 Task: Find connections with filter location Shrīrangapattana with filter topic #Trainingwith filter profile language Potuguese with filter current company Synergy Marine Group with filter school Indira Gandhi National Open University with filter industry Golf Courses and Country Clubs with filter service category Market Research with filter keywords title Area Sales Manager
Action: Mouse moved to (559, 67)
Screenshot: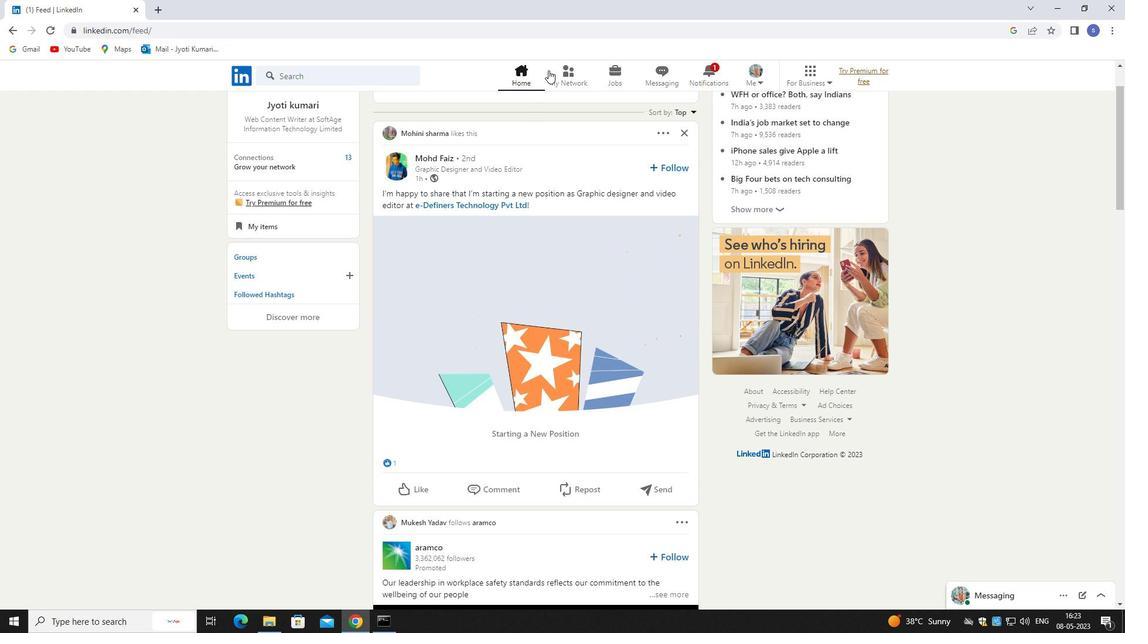 
Action: Mouse pressed left at (559, 67)
Screenshot: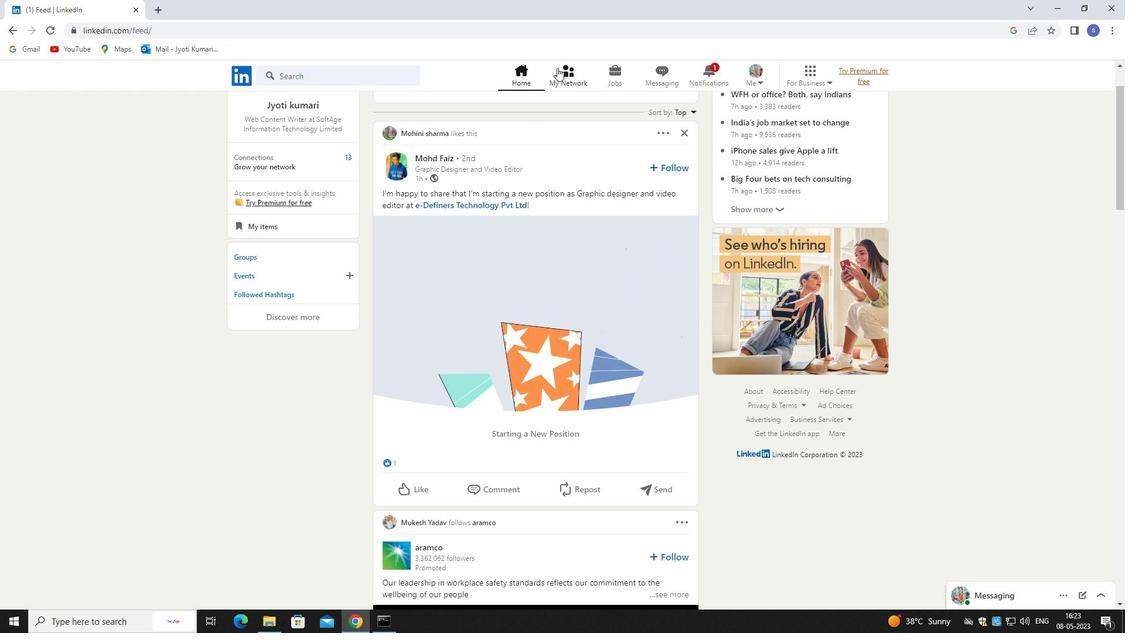 
Action: Mouse pressed left at (559, 67)
Screenshot: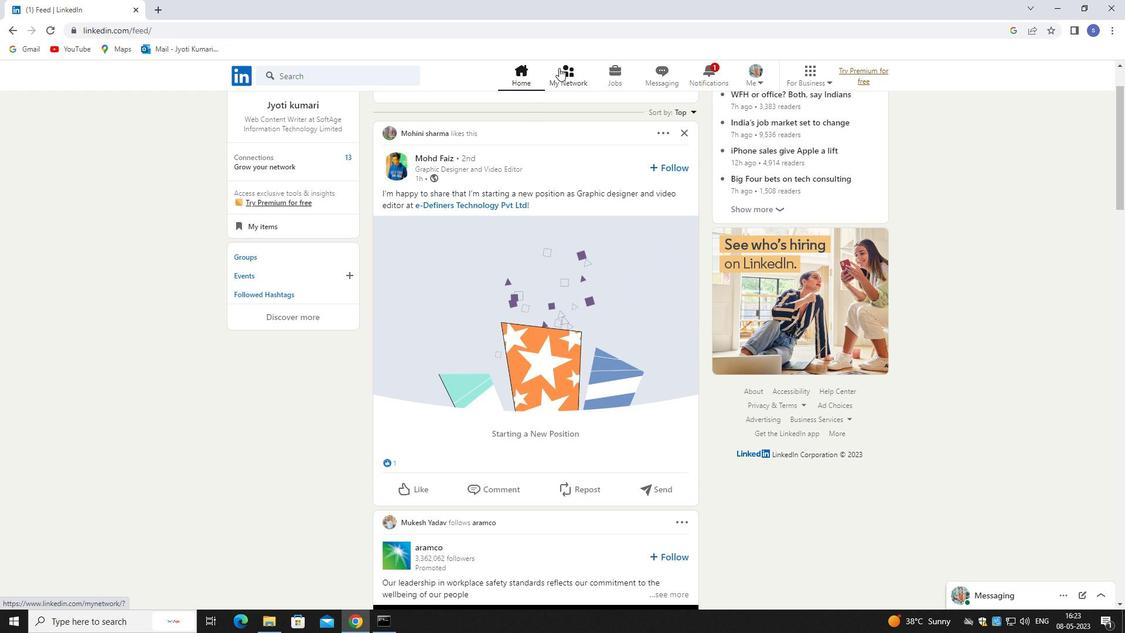 
Action: Mouse moved to (358, 146)
Screenshot: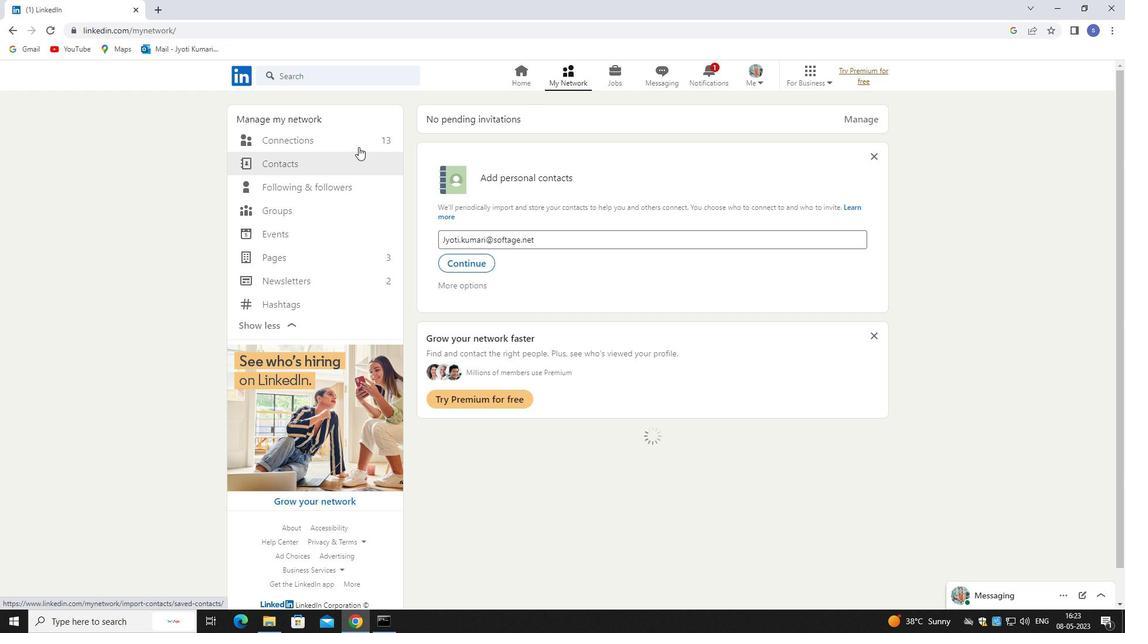 
Action: Mouse pressed left at (358, 146)
Screenshot: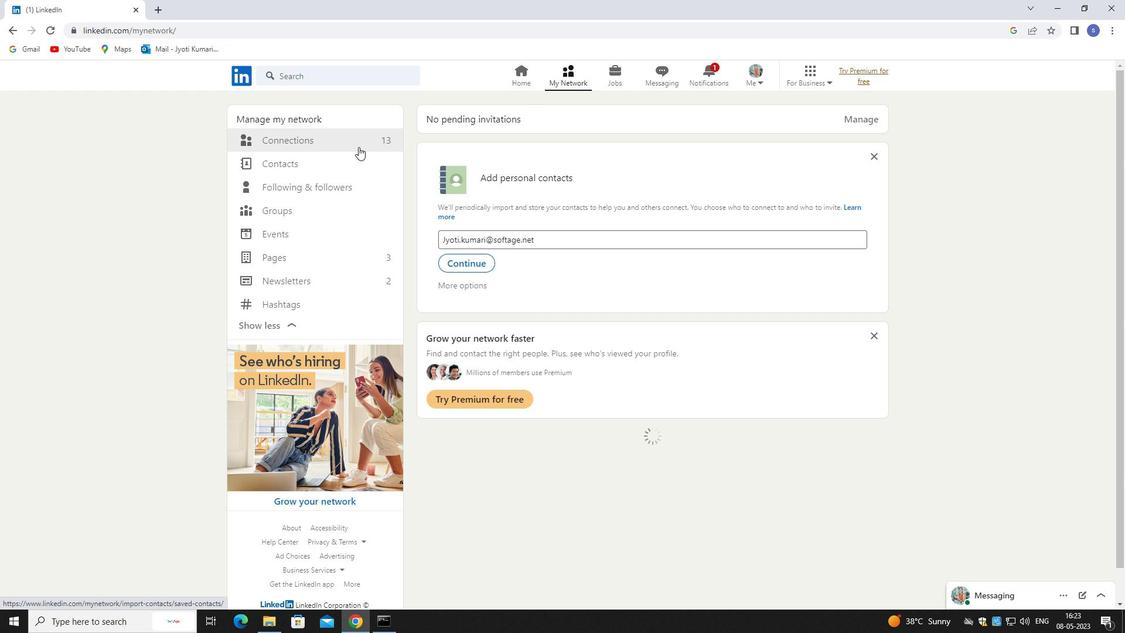 
Action: Mouse pressed left at (358, 146)
Screenshot: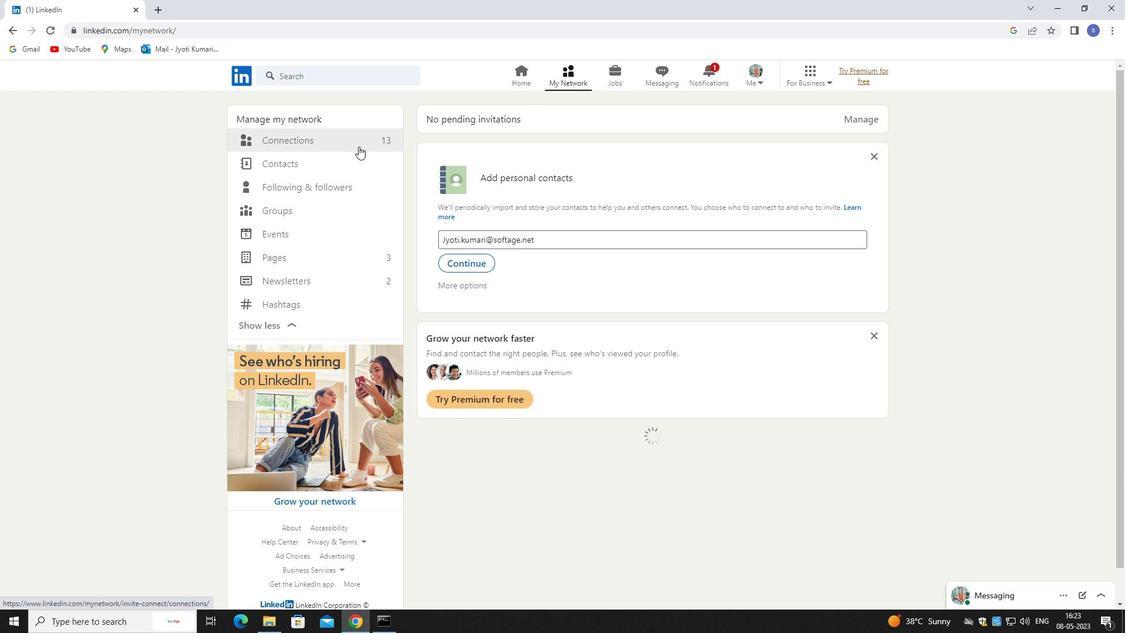 
Action: Mouse moved to (671, 138)
Screenshot: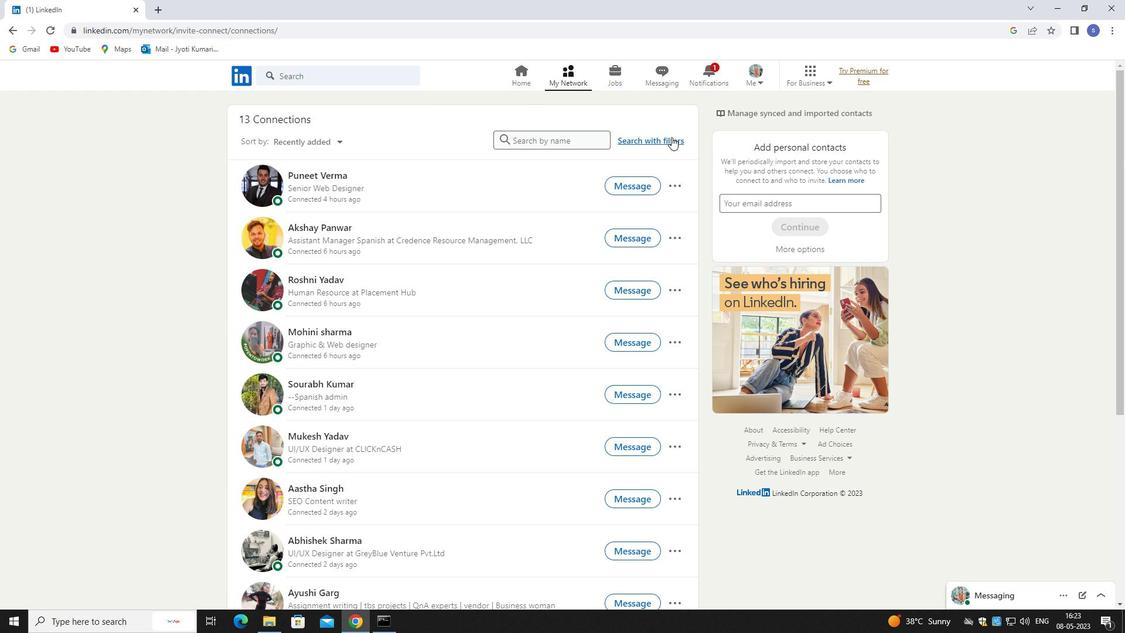 
Action: Mouse pressed left at (671, 138)
Screenshot: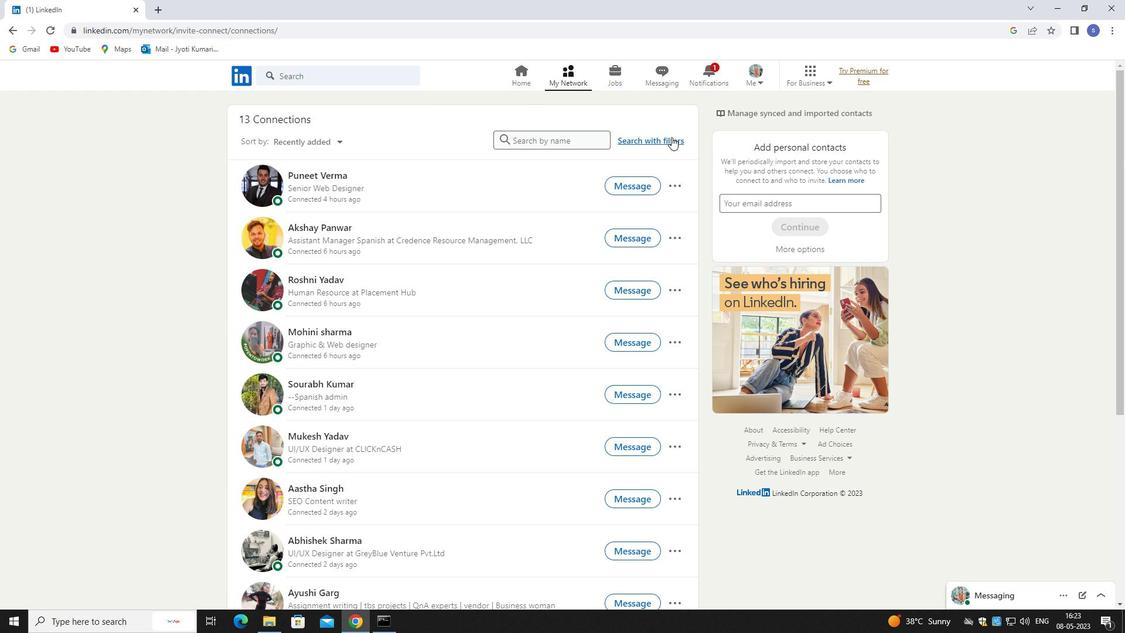 
Action: Mouse moved to (594, 106)
Screenshot: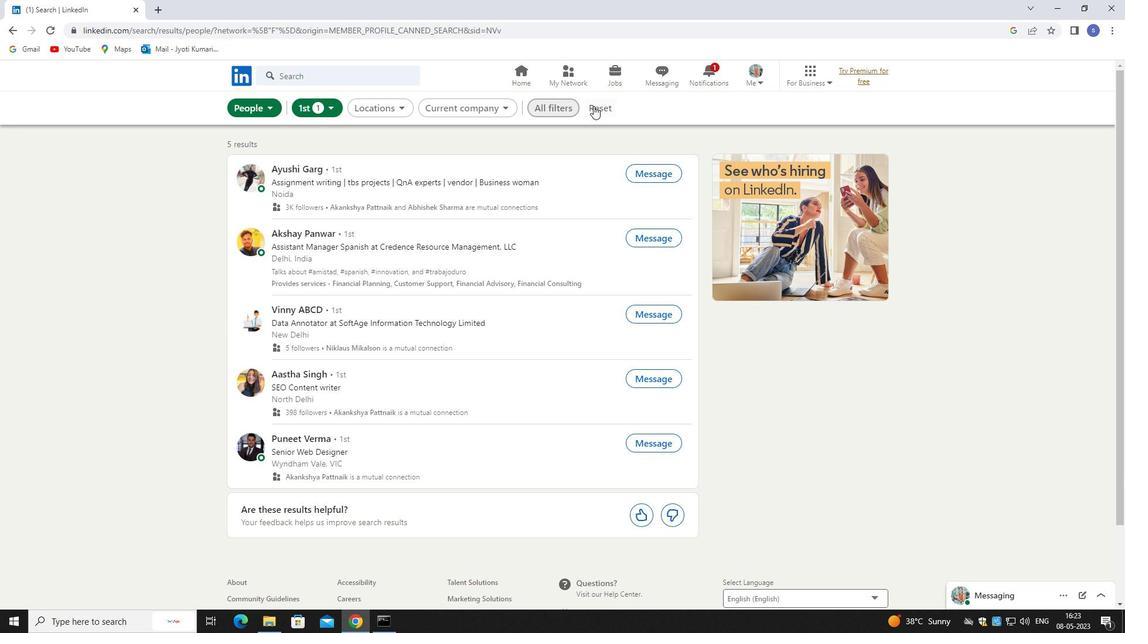 
Action: Mouse pressed left at (594, 106)
Screenshot: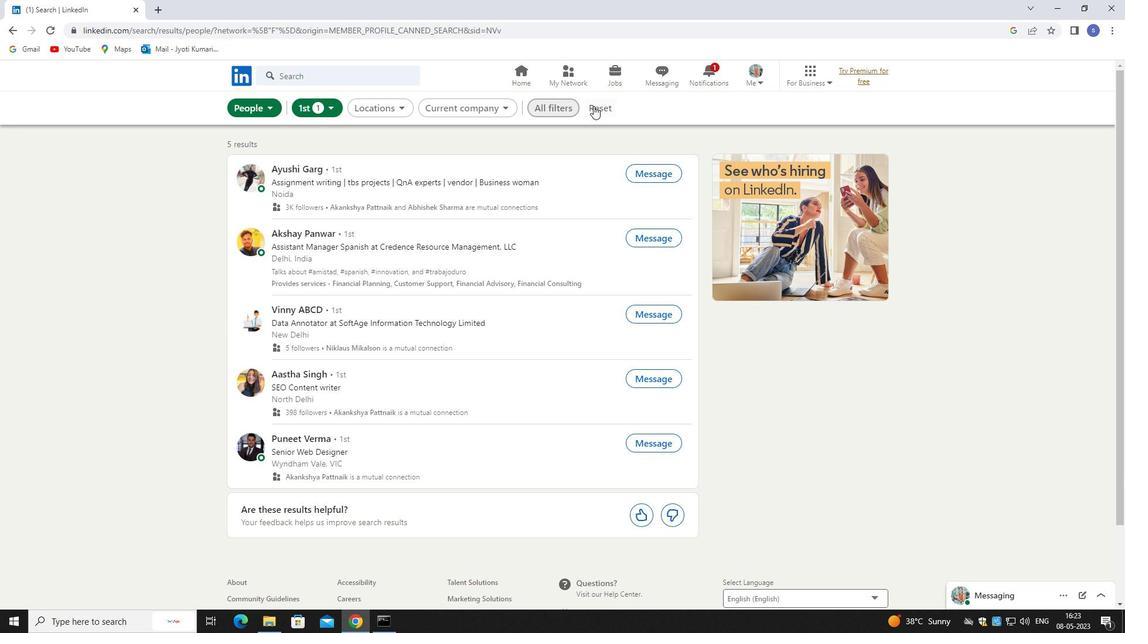 
Action: Mouse moved to (577, 107)
Screenshot: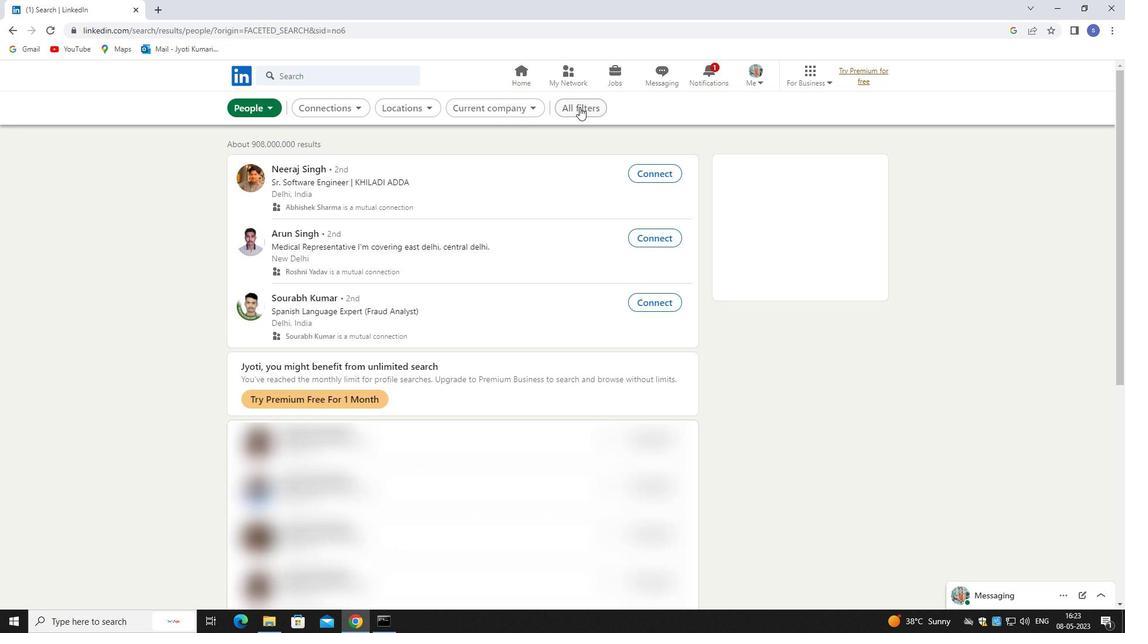 
Action: Mouse pressed left at (577, 107)
Screenshot: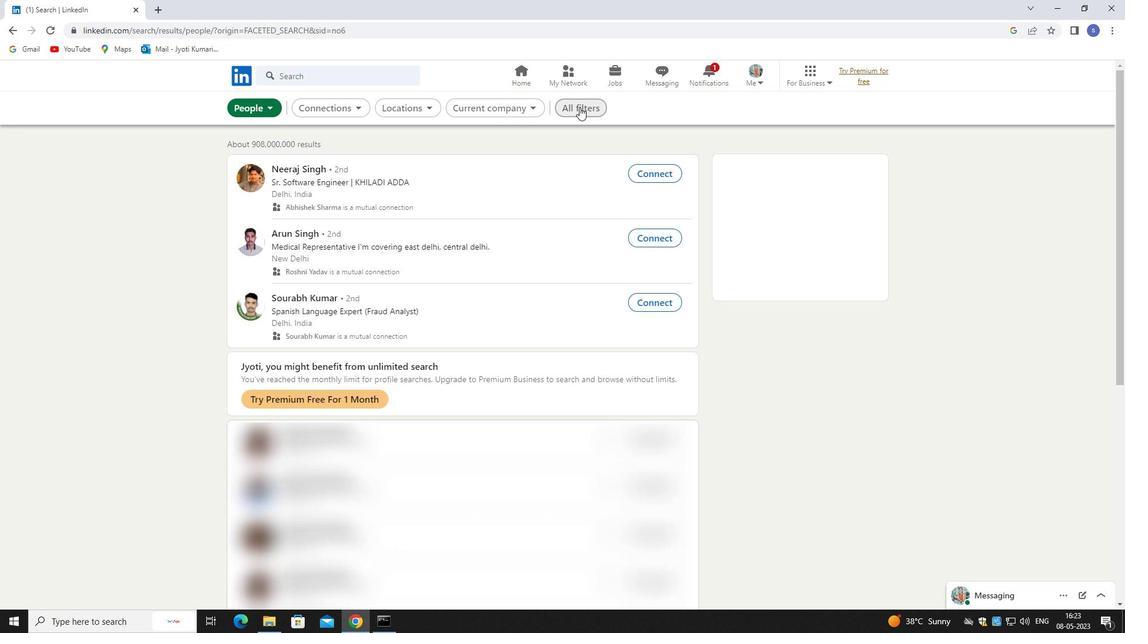 
Action: Mouse moved to (1005, 457)
Screenshot: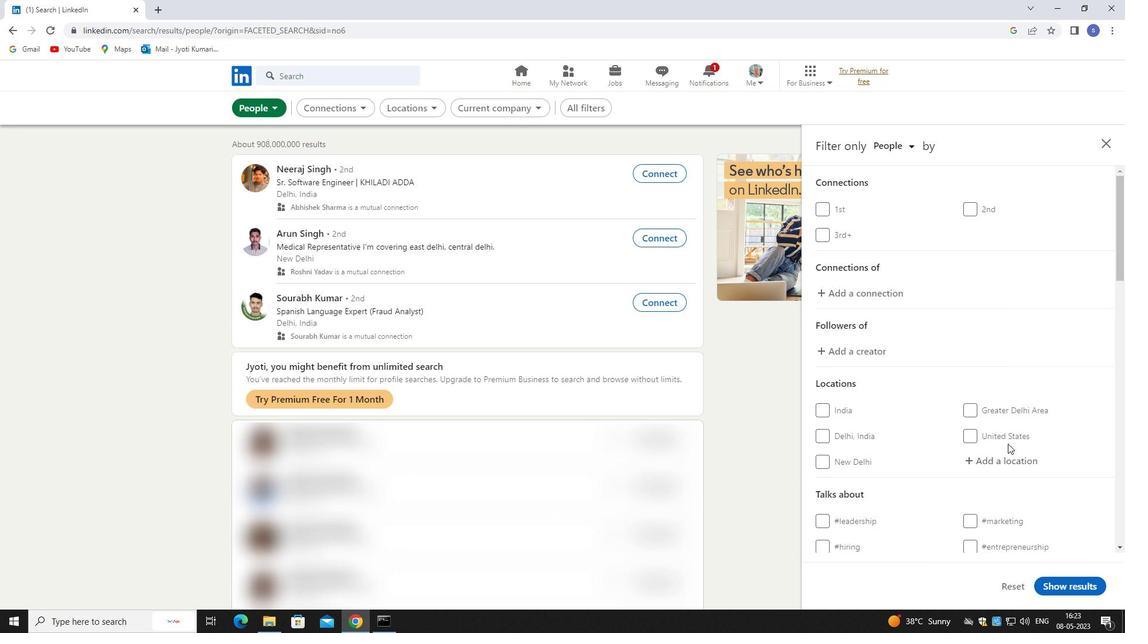 
Action: Mouse pressed left at (1005, 457)
Screenshot: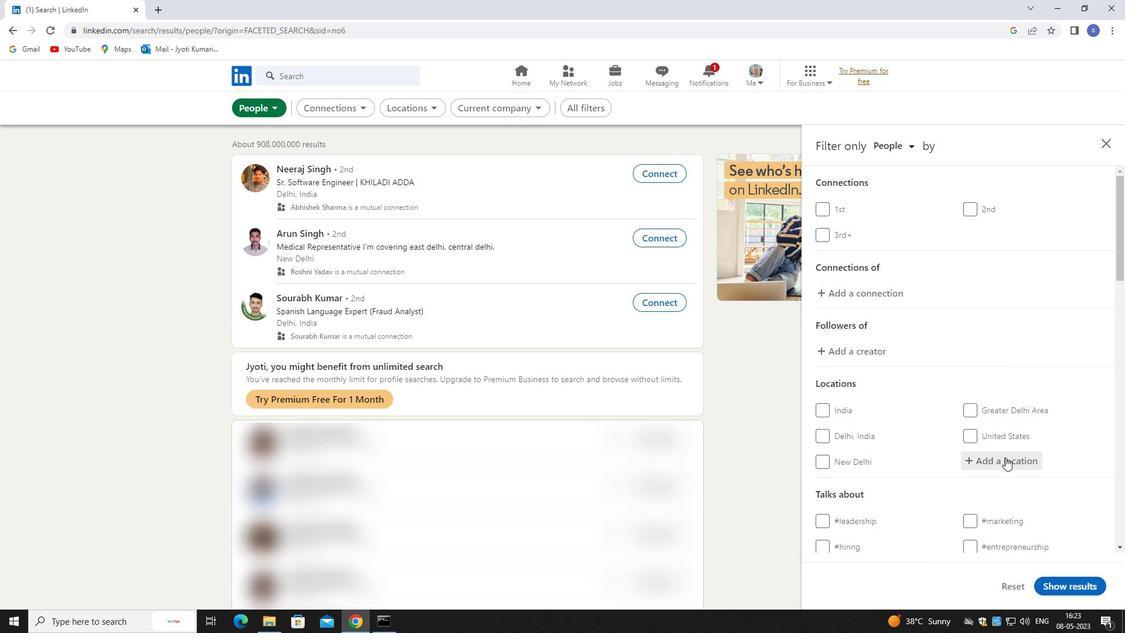 
Action: Key pressed shi<Key.backspace>riran
Screenshot: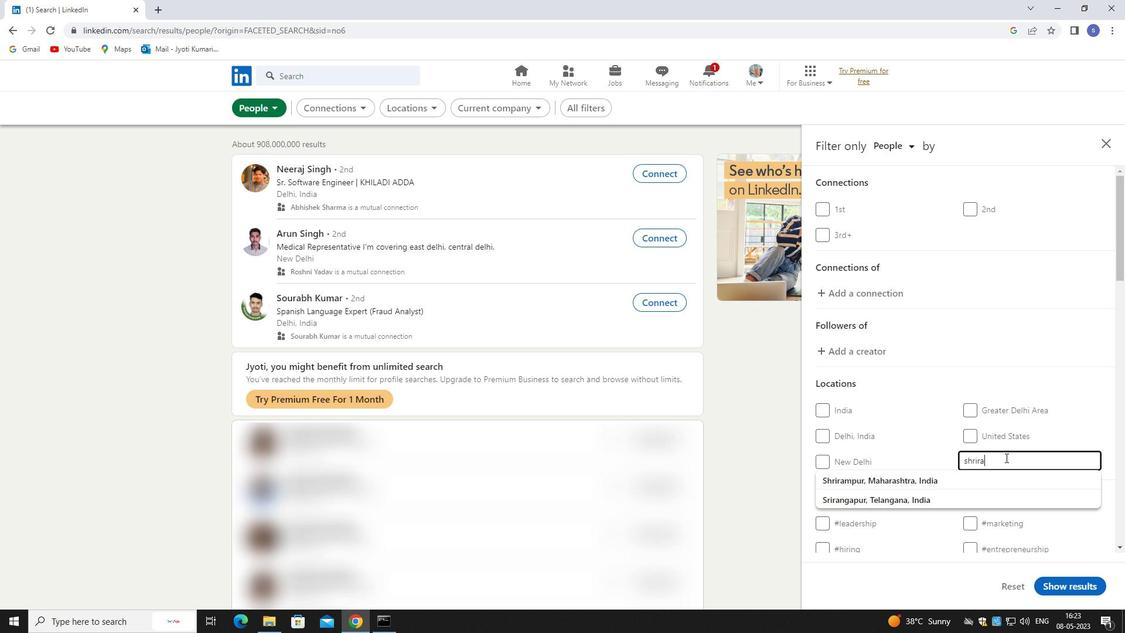 
Action: Mouse moved to (997, 480)
Screenshot: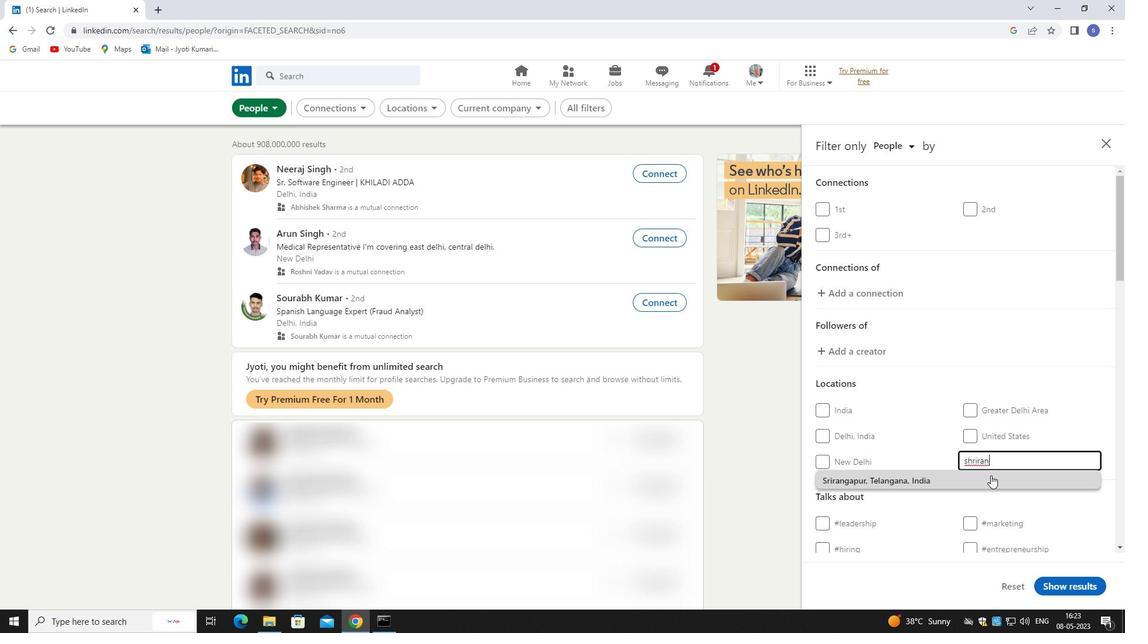 
Action: Key pressed <Key.backspace><Key.backspace>angapattna<Key.enter>
Screenshot: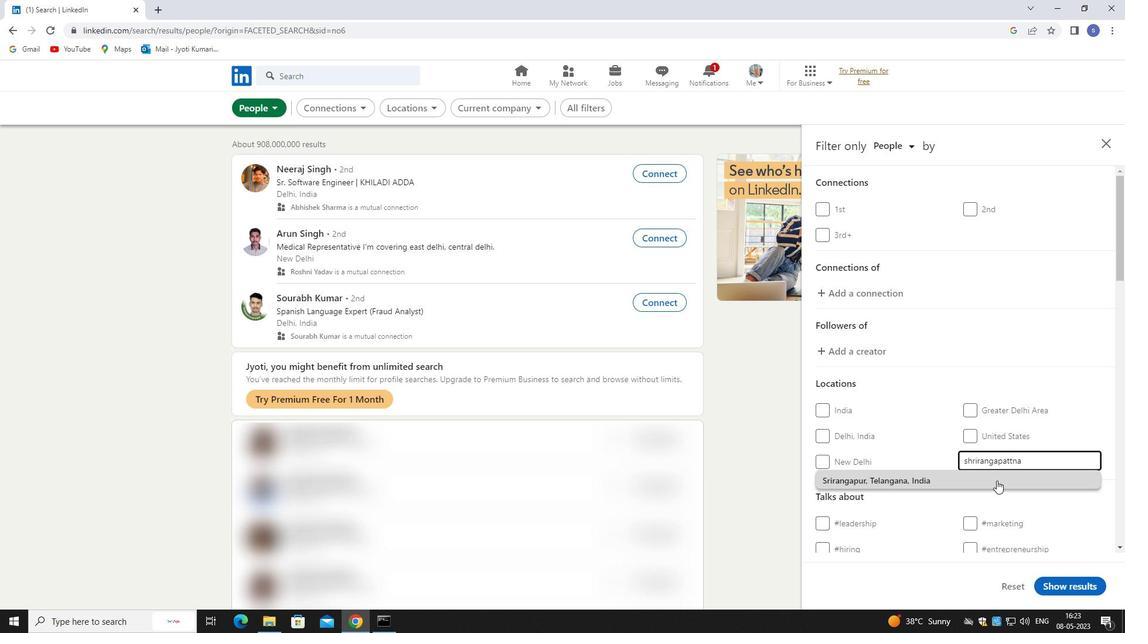 
Action: Mouse moved to (999, 480)
Screenshot: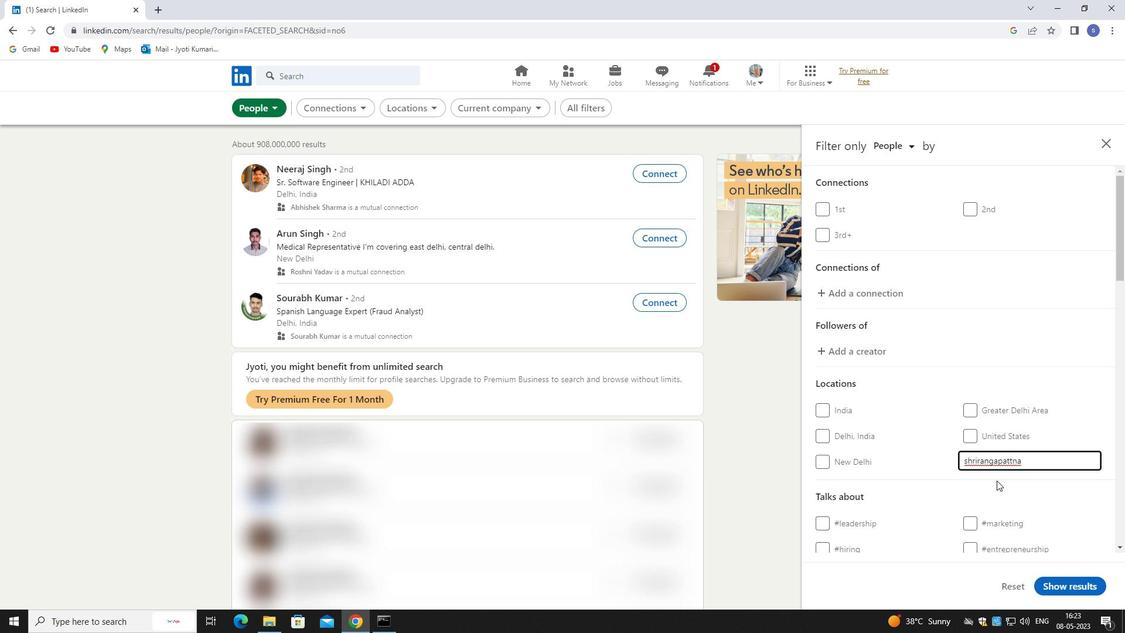 
Action: Mouse scrolled (999, 479) with delta (0, 0)
Screenshot: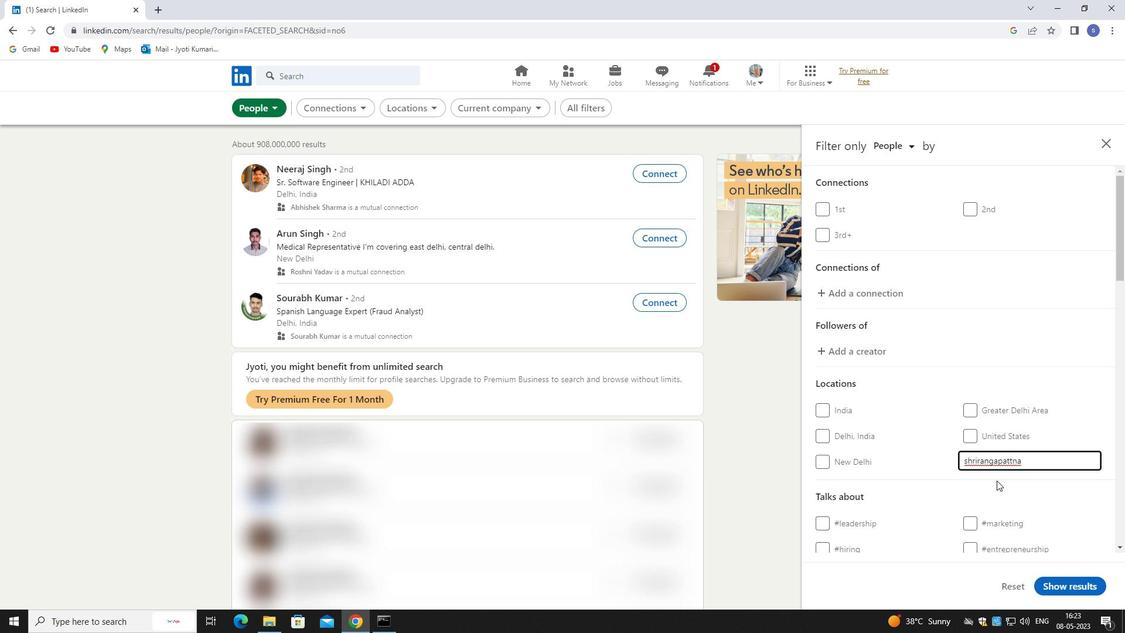 
Action: Mouse moved to (999, 480)
Screenshot: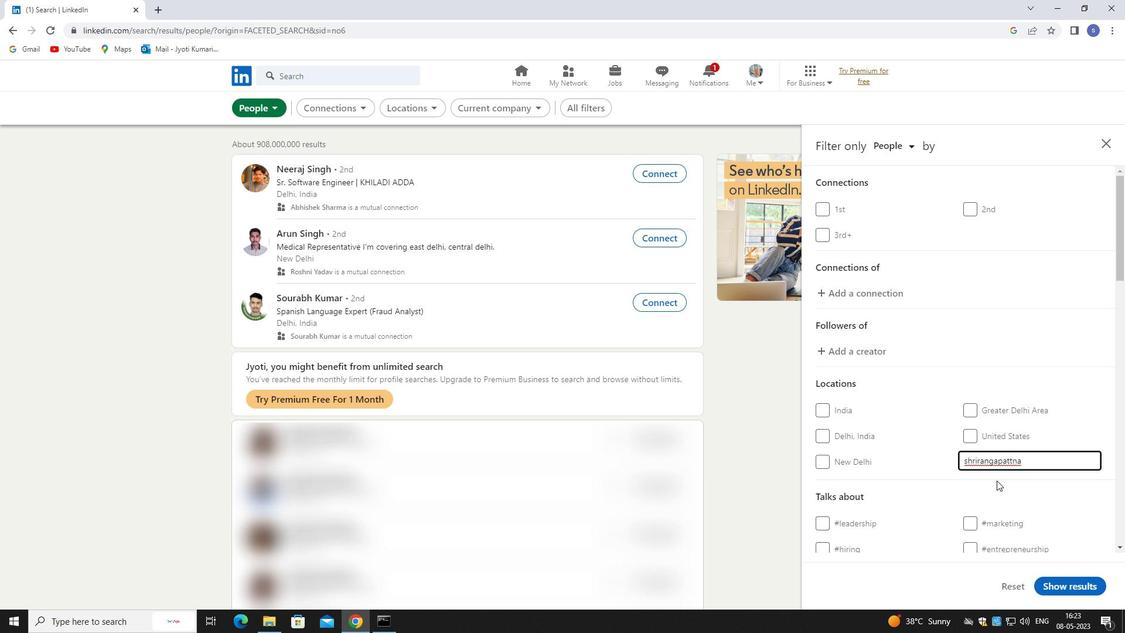 
Action: Mouse scrolled (999, 479) with delta (0, 0)
Screenshot: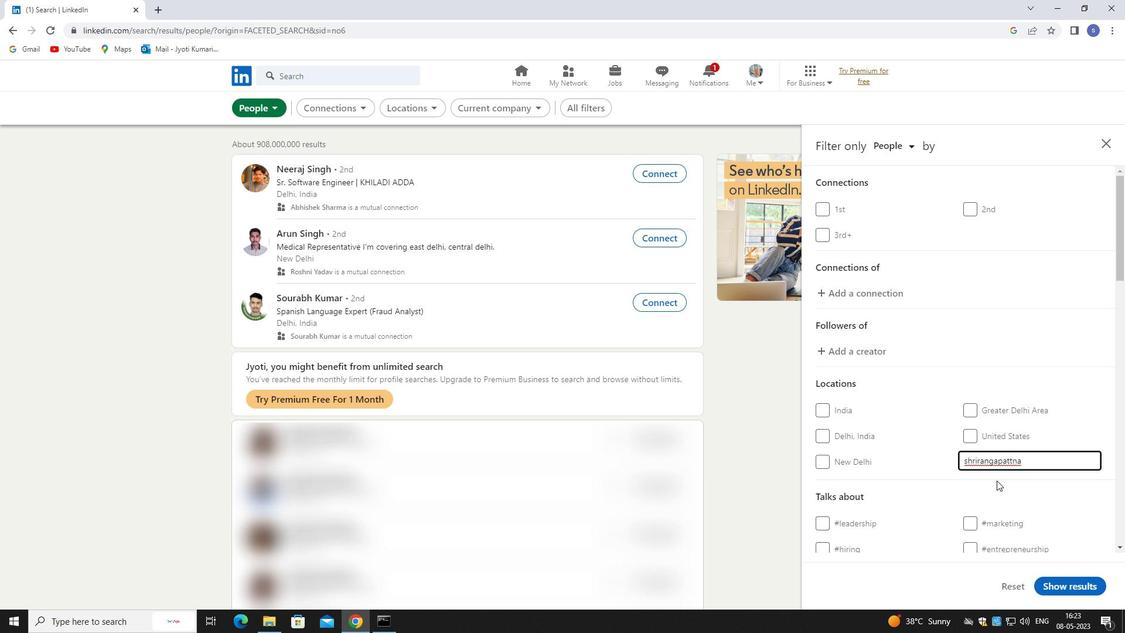 
Action: Mouse scrolled (999, 479) with delta (0, 0)
Screenshot: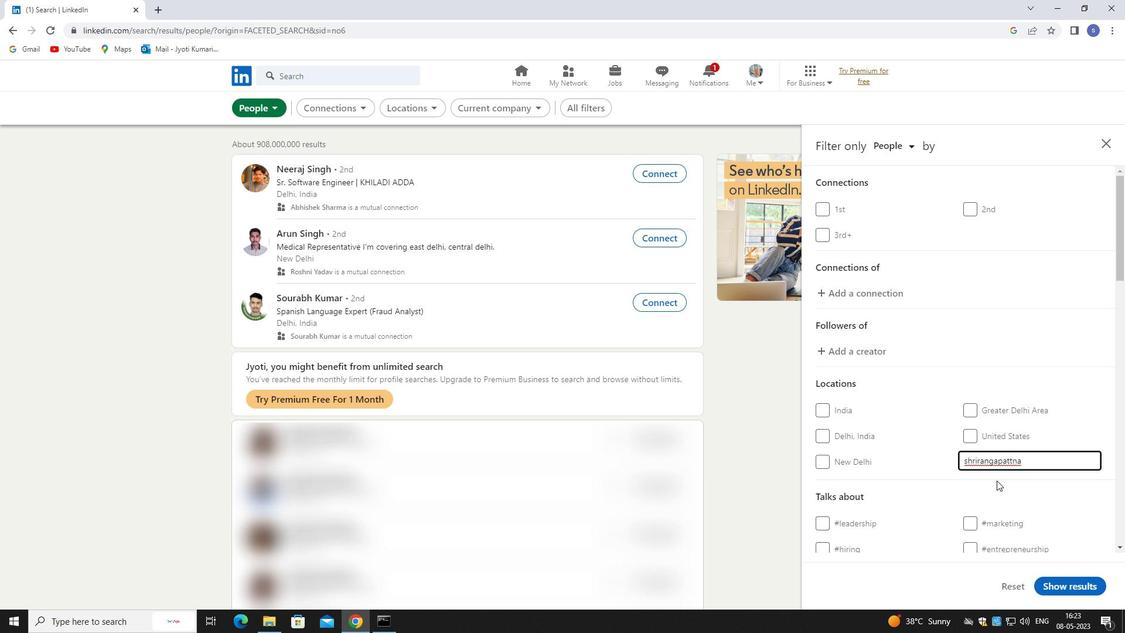 
Action: Mouse scrolled (999, 479) with delta (0, 0)
Screenshot: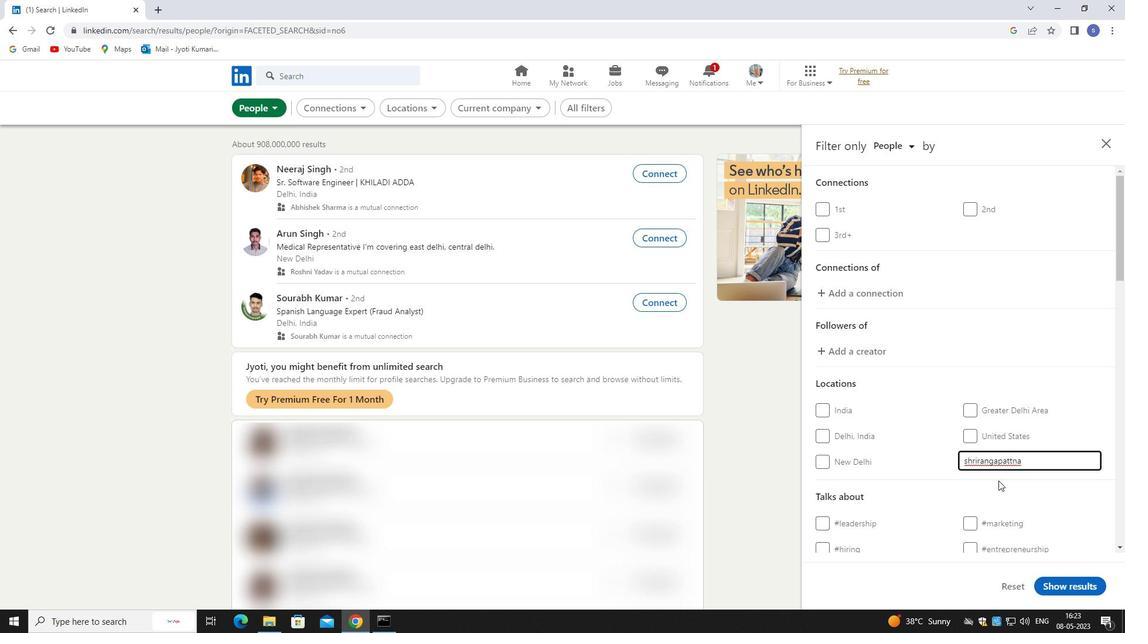 
Action: Mouse moved to (992, 341)
Screenshot: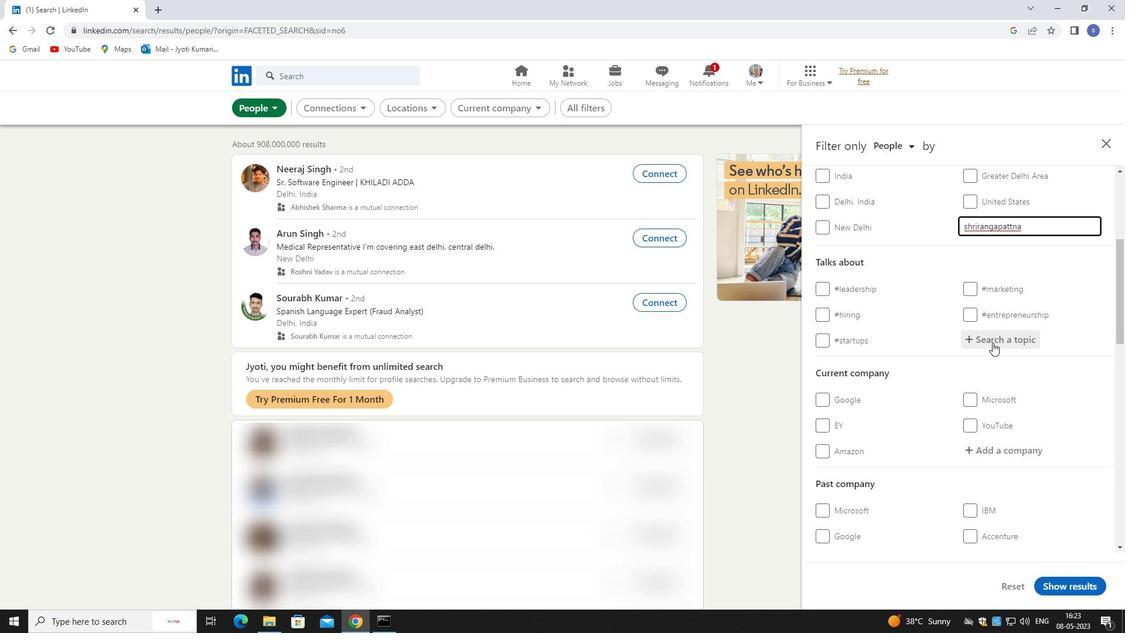 
Action: Mouse pressed left at (992, 341)
Screenshot: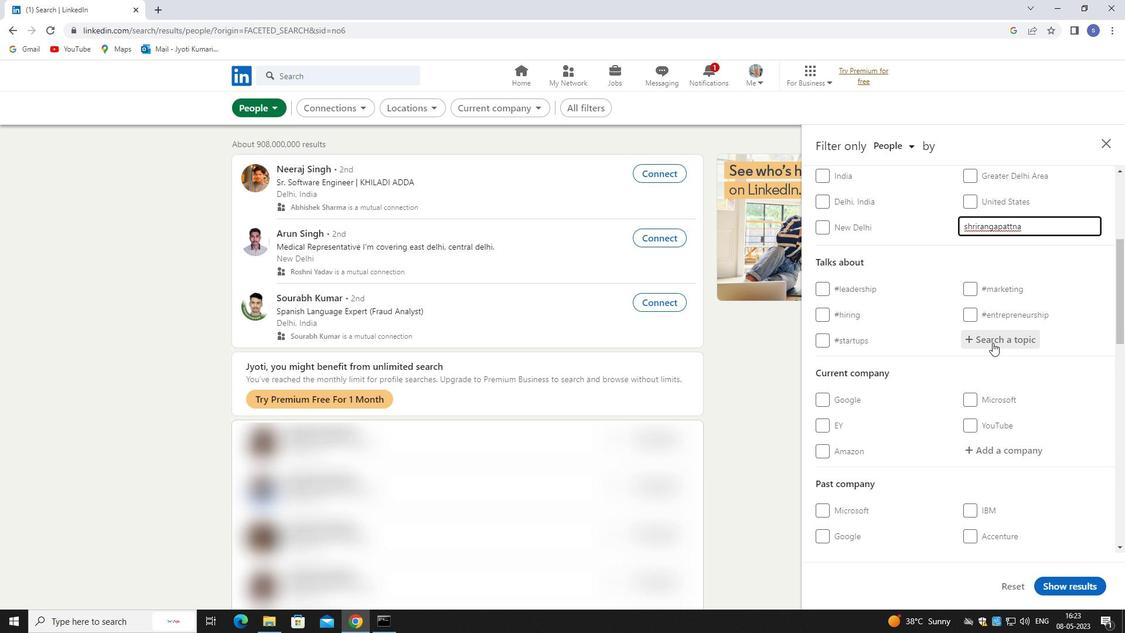 
Action: Mouse moved to (993, 341)
Screenshot: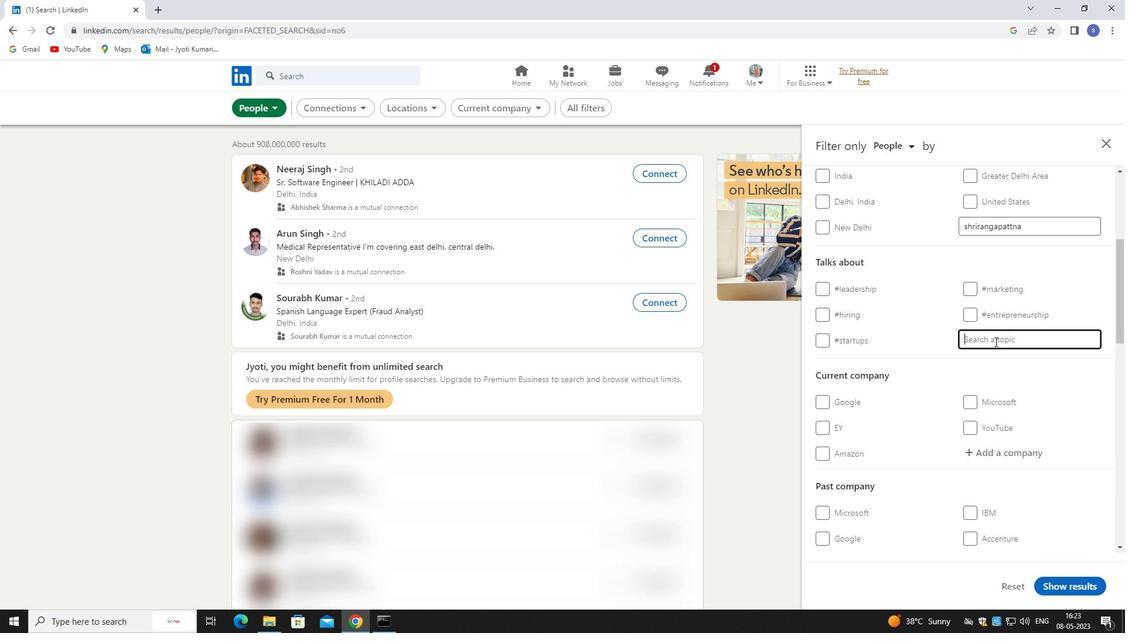 
Action: Key pressed training
Screenshot: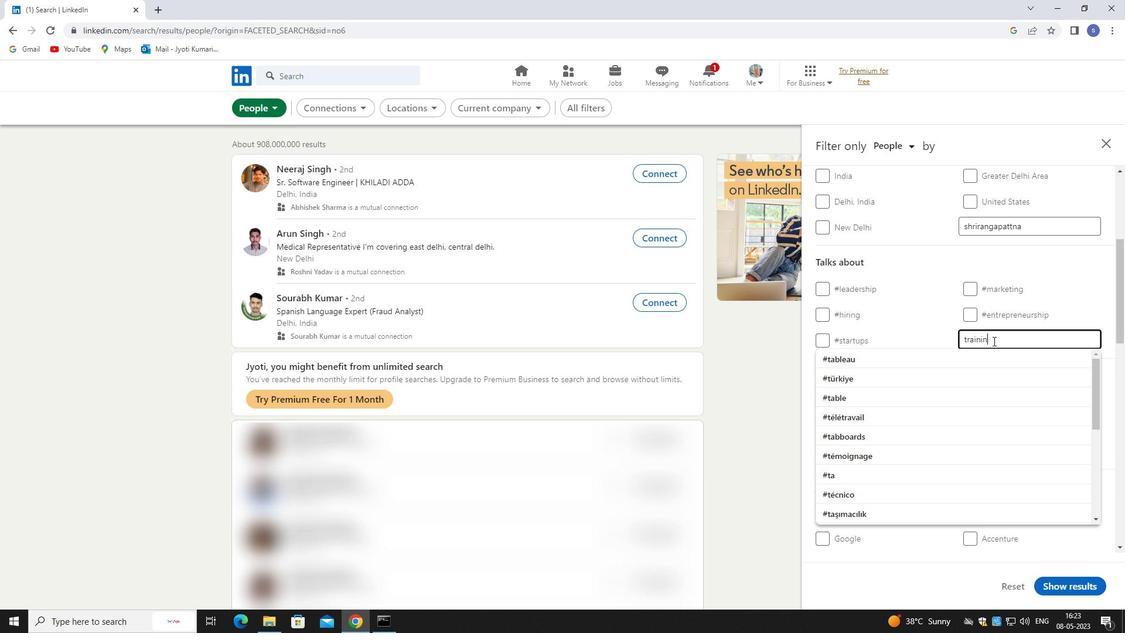 
Action: Mouse moved to (991, 362)
Screenshot: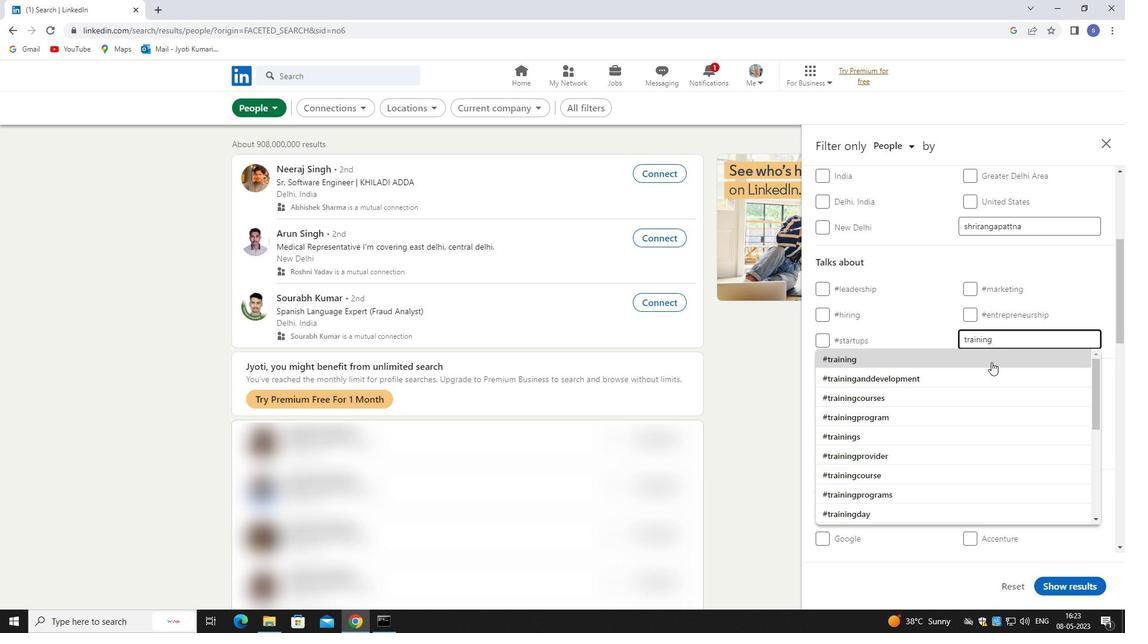 
Action: Mouse pressed left at (991, 362)
Screenshot: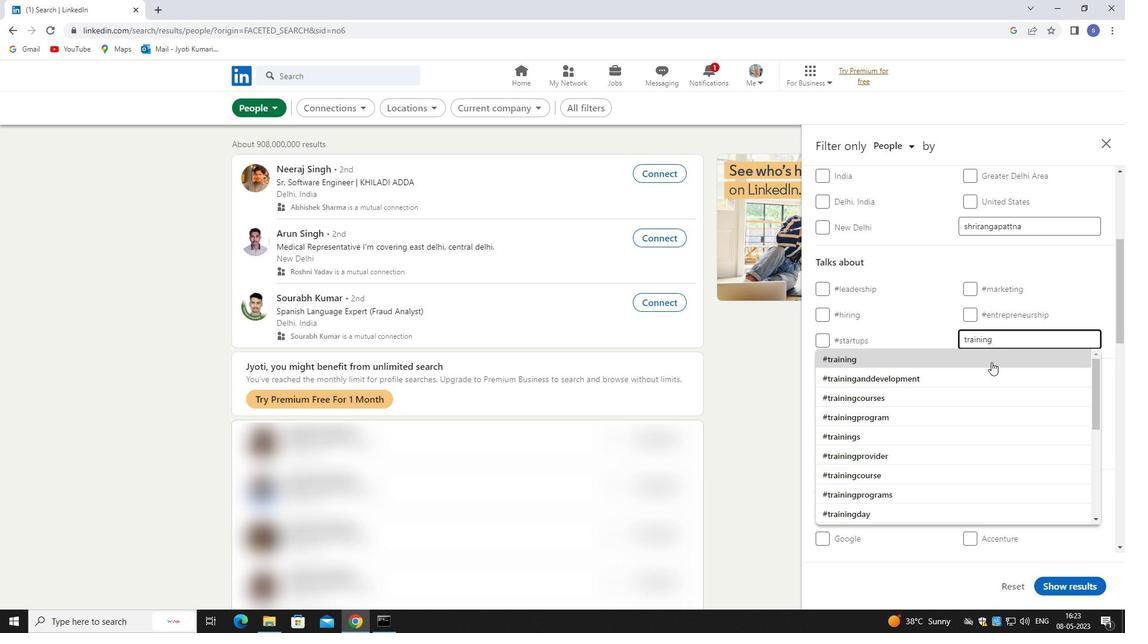 
Action: Mouse scrolled (991, 362) with delta (0, 0)
Screenshot: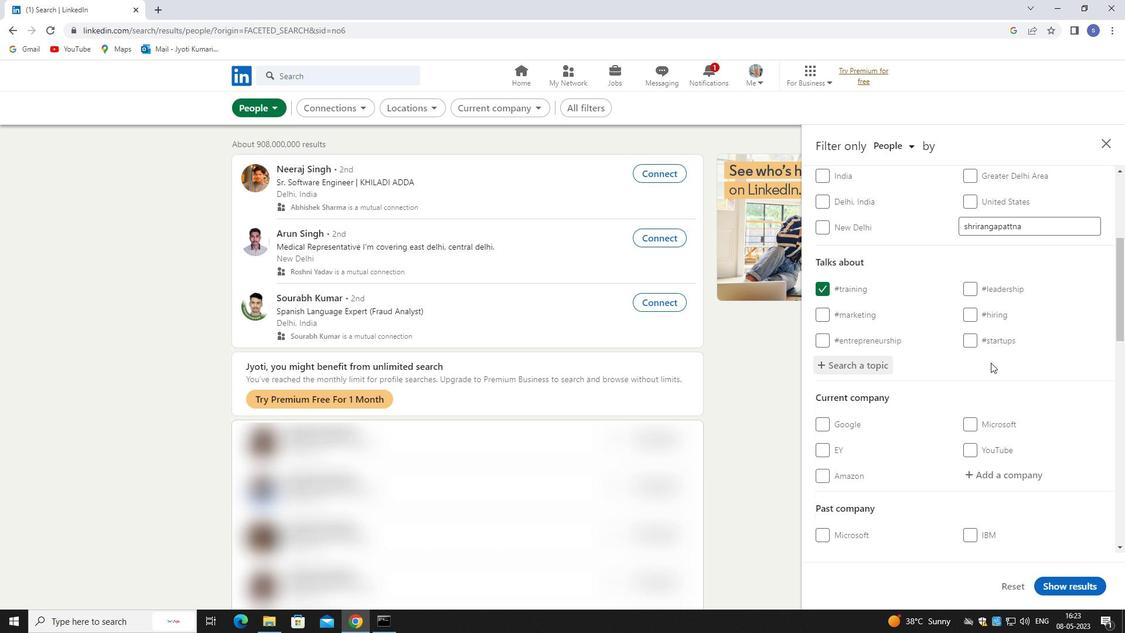 
Action: Mouse scrolled (991, 362) with delta (0, 0)
Screenshot: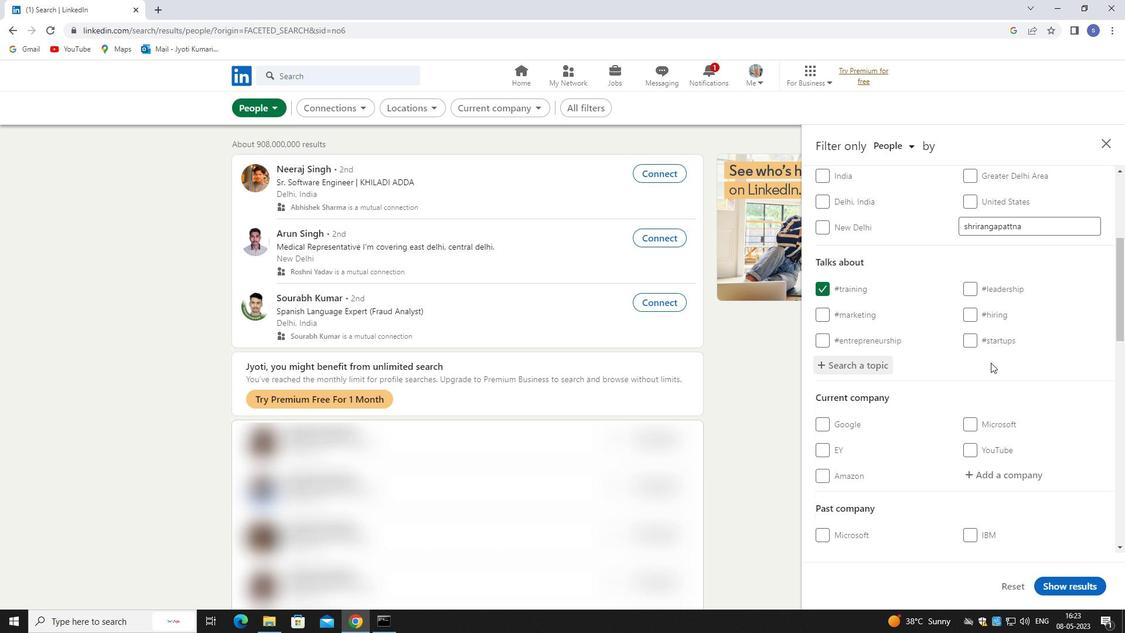 
Action: Mouse scrolled (991, 362) with delta (0, 0)
Screenshot: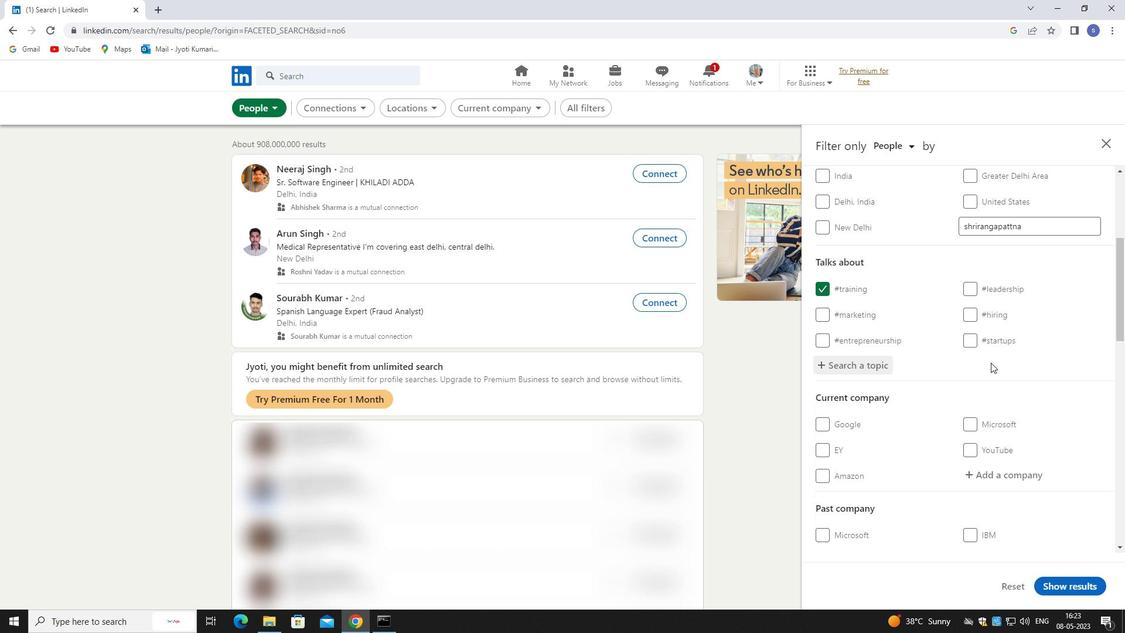 
Action: Mouse moved to (1013, 303)
Screenshot: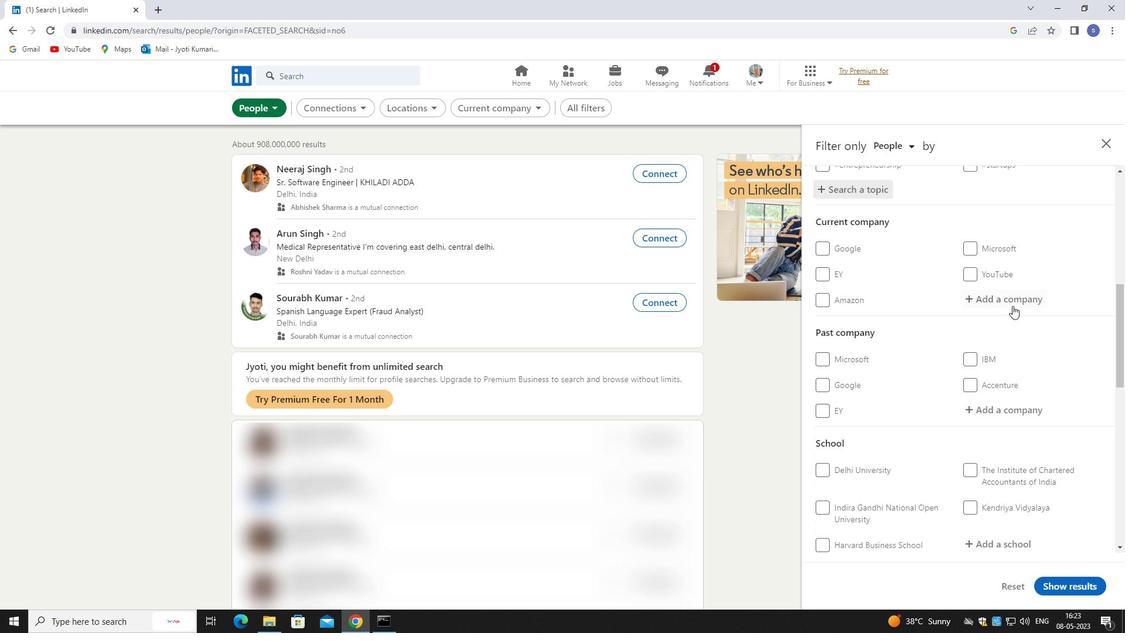 
Action: Mouse pressed left at (1013, 303)
Screenshot: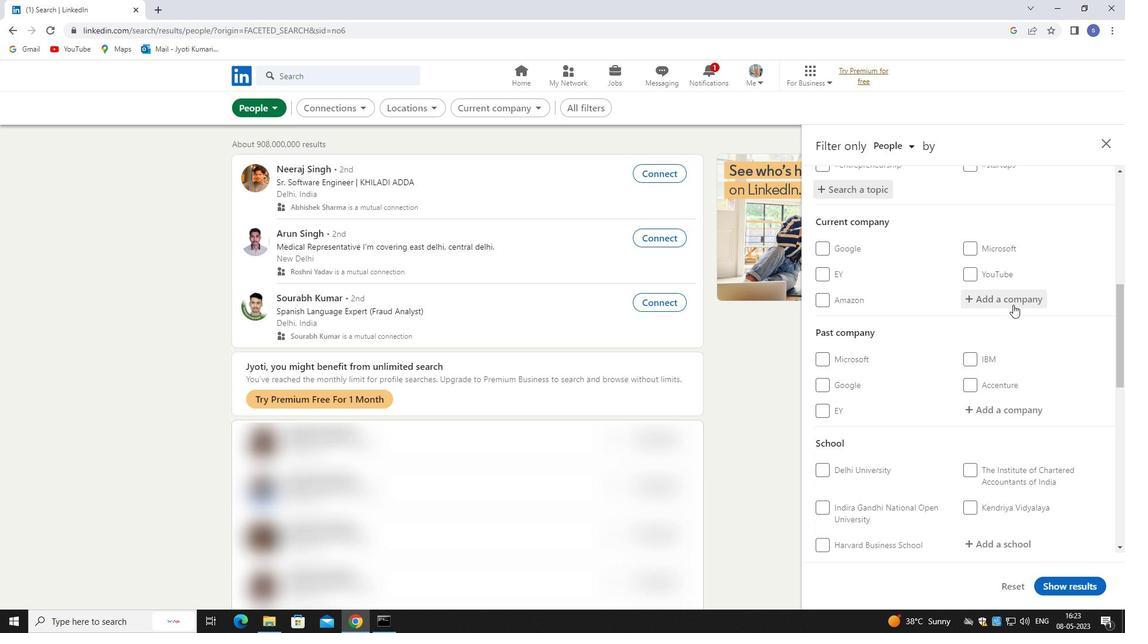 
Action: Mouse moved to (1029, 308)
Screenshot: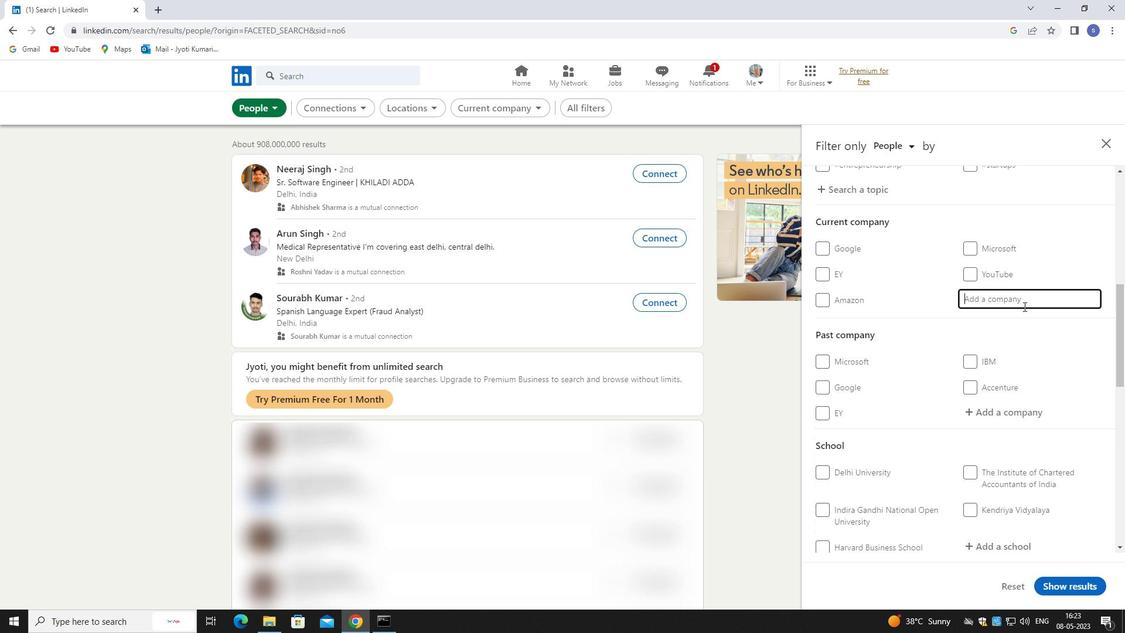 
Action: Key pressed syner
Screenshot: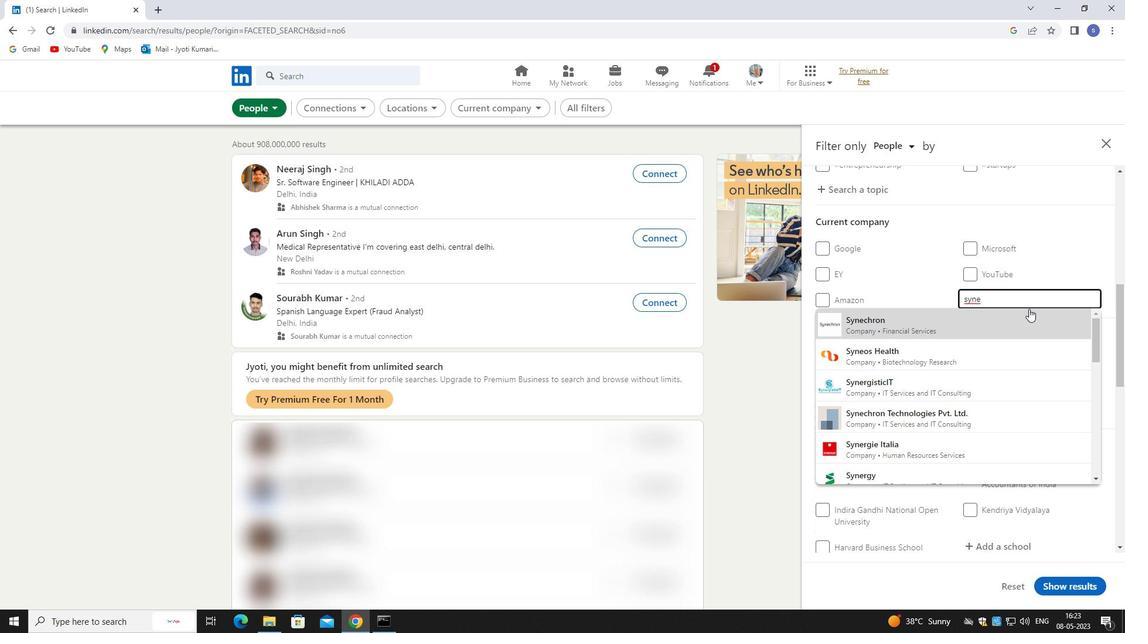 
Action: Mouse moved to (1010, 347)
Screenshot: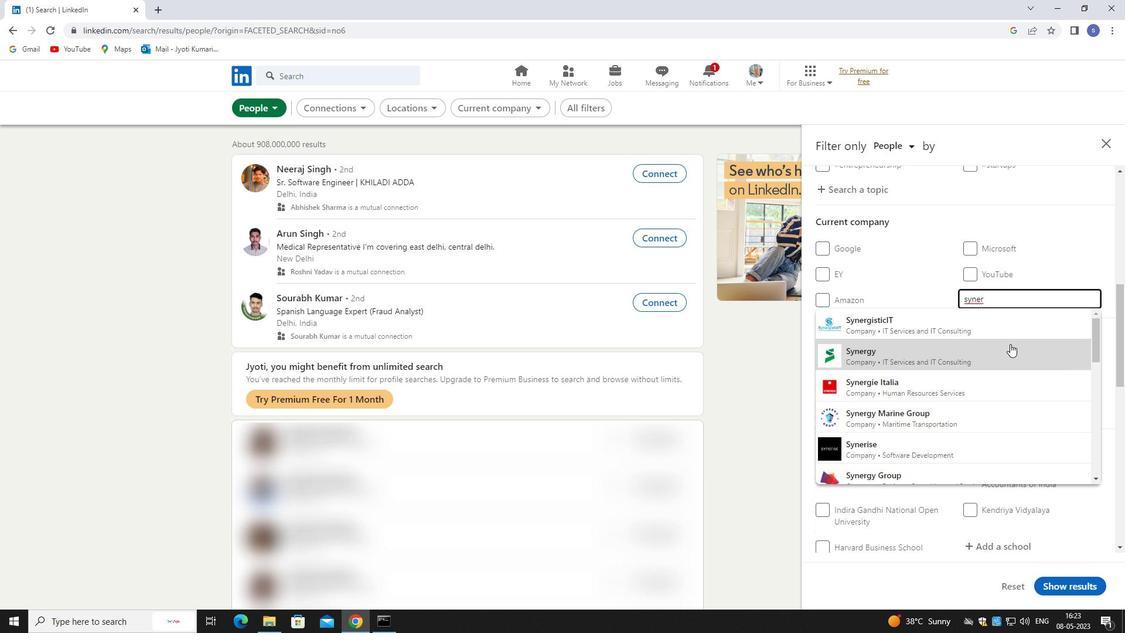 
Action: Mouse pressed left at (1010, 347)
Screenshot: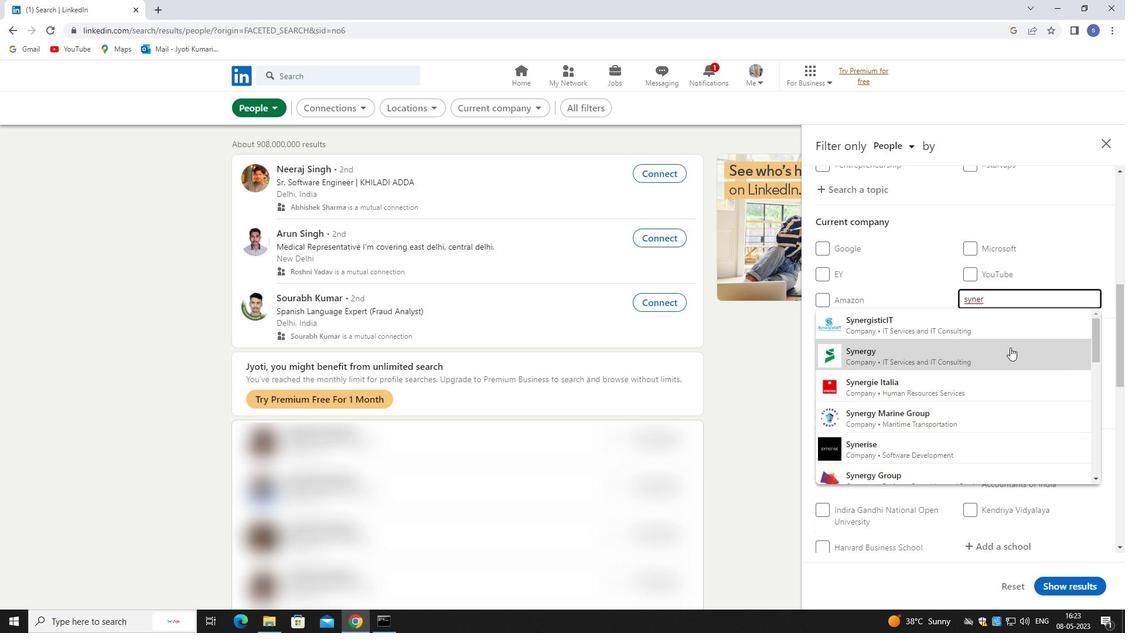 
Action: Mouse moved to (1010, 348)
Screenshot: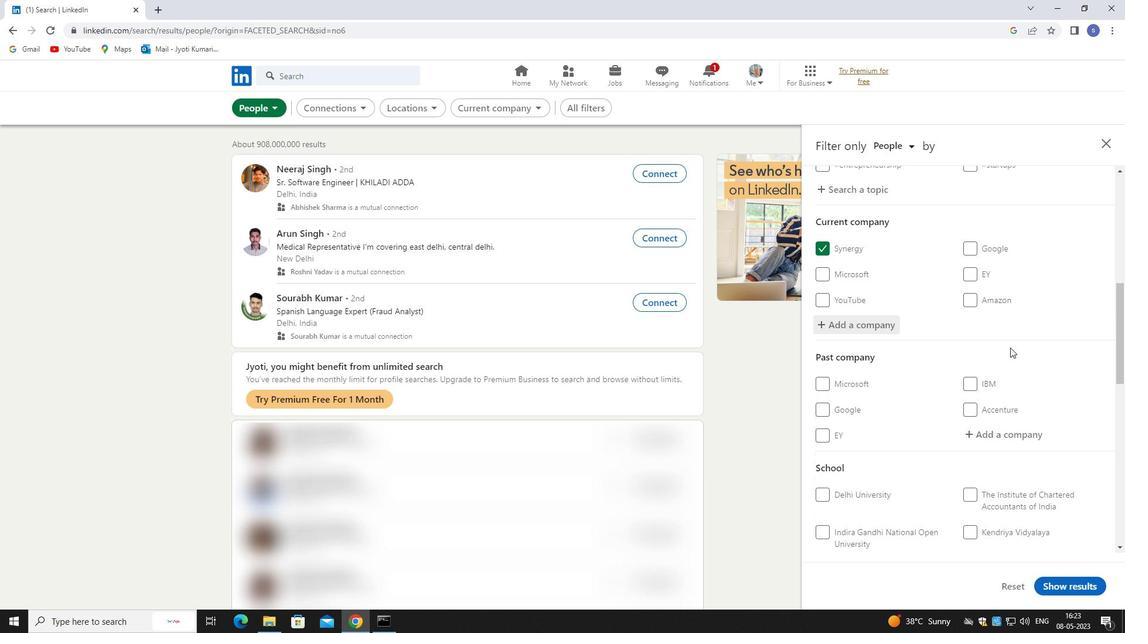 
Action: Mouse scrolled (1010, 348) with delta (0, 0)
Screenshot: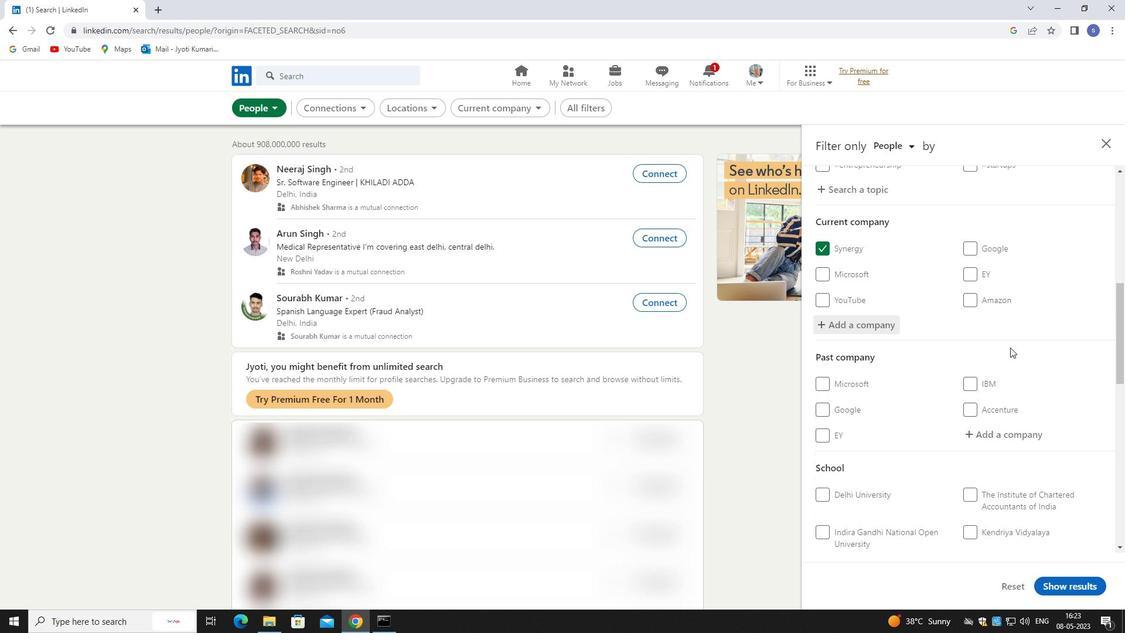 
Action: Mouse moved to (1010, 349)
Screenshot: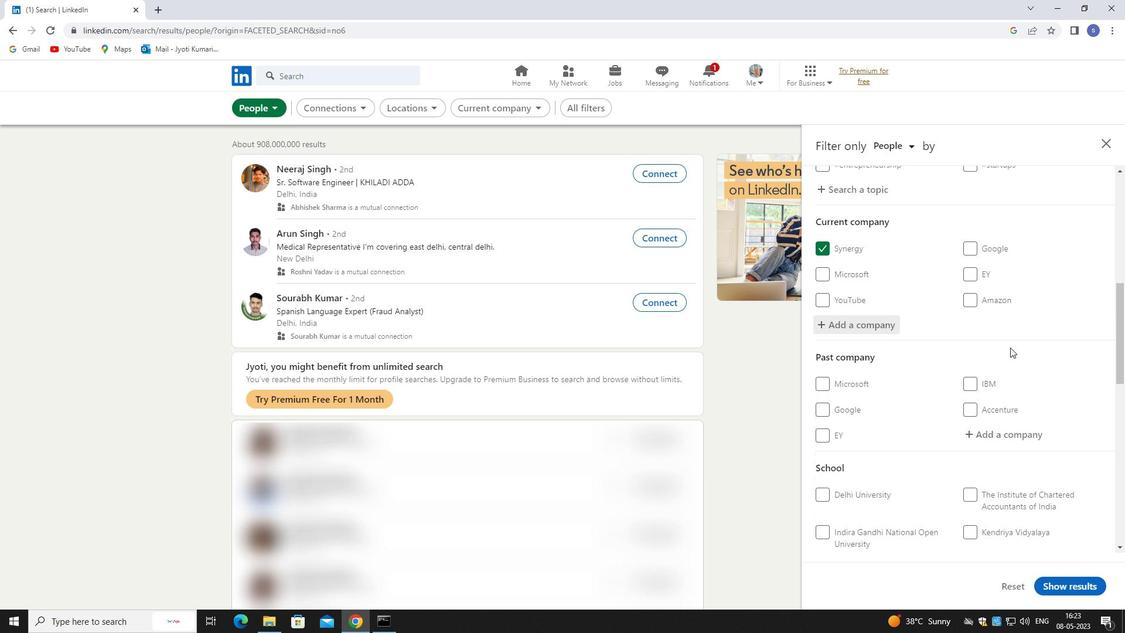 
Action: Mouse scrolled (1010, 348) with delta (0, 0)
Screenshot: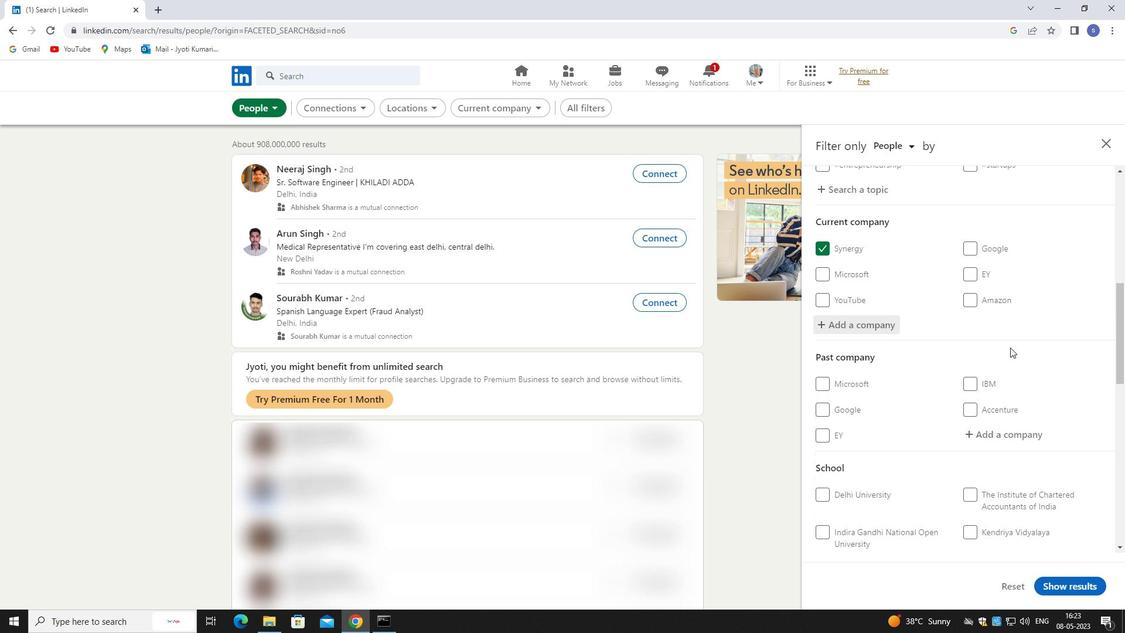 
Action: Mouse moved to (1010, 351)
Screenshot: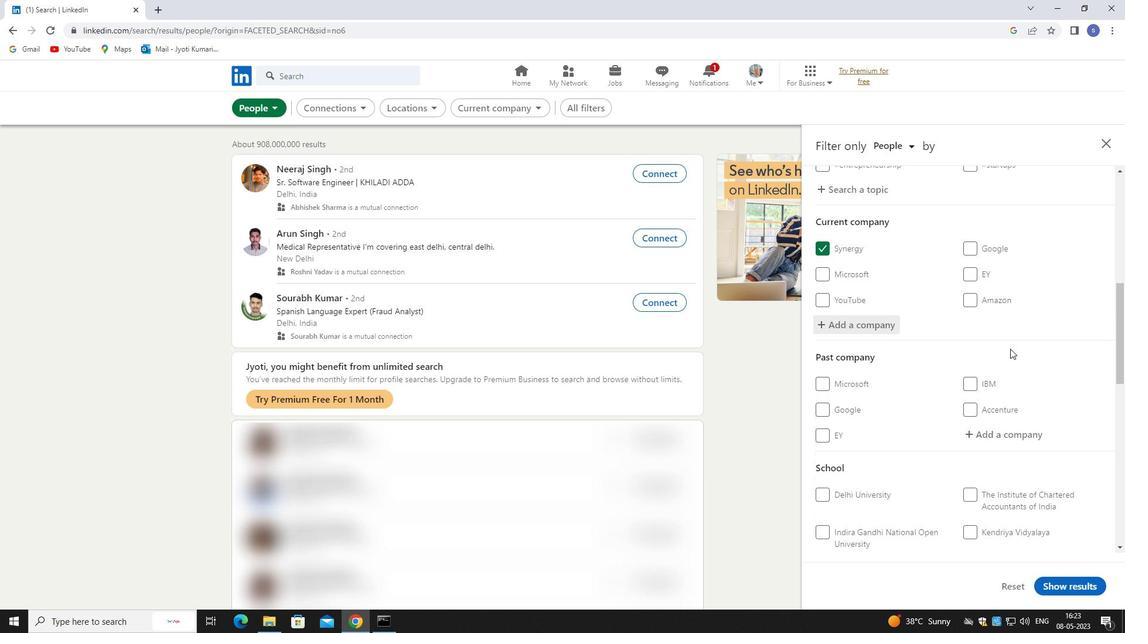 
Action: Mouse scrolled (1010, 350) with delta (0, 0)
Screenshot: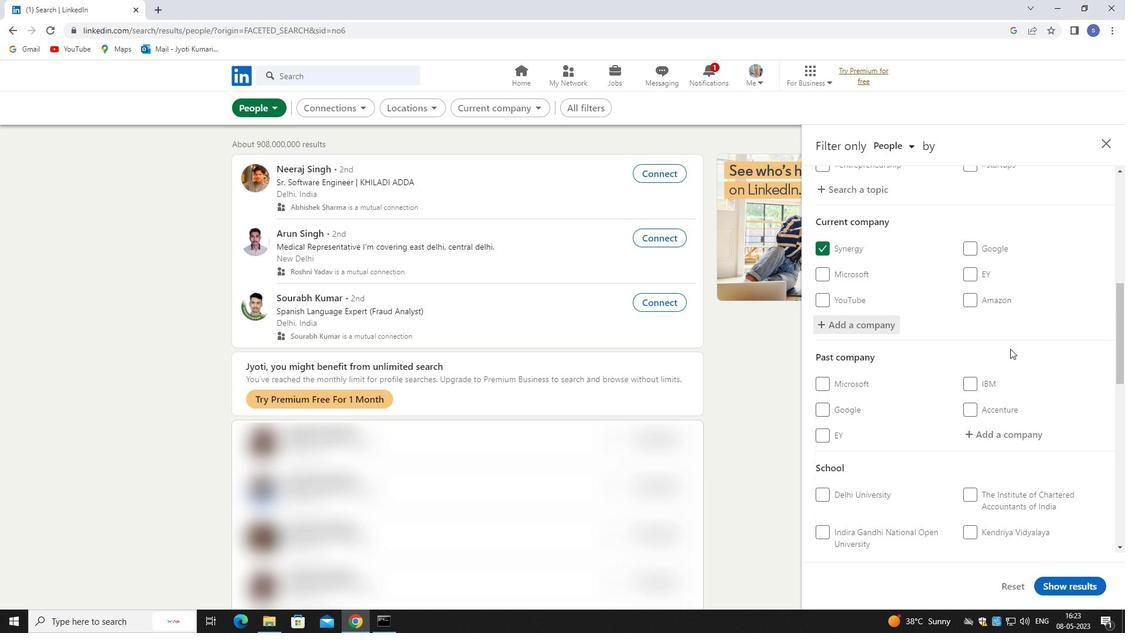 
Action: Mouse moved to (995, 397)
Screenshot: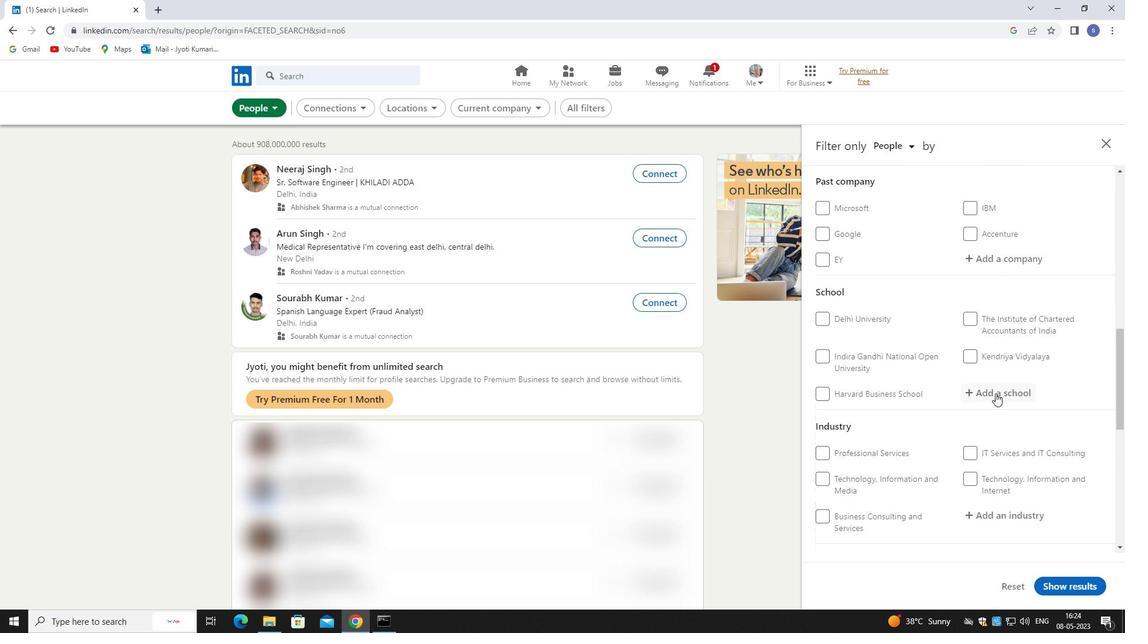 
Action: Mouse pressed left at (995, 397)
Screenshot: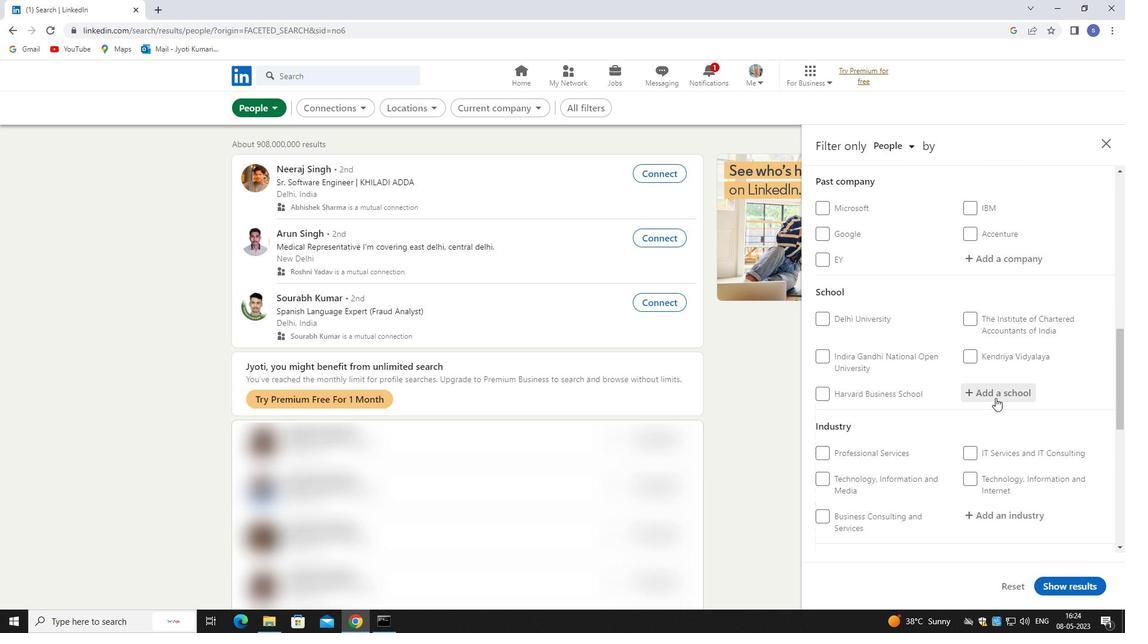 
Action: Mouse moved to (996, 399)
Screenshot: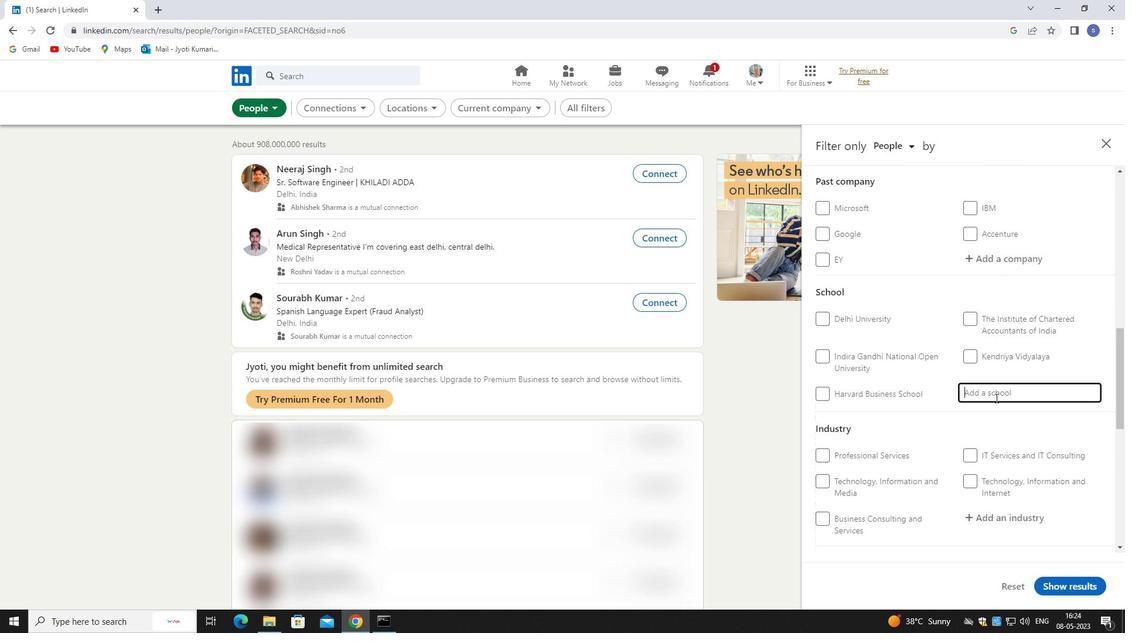 
Action: Key pressed indra
Screenshot: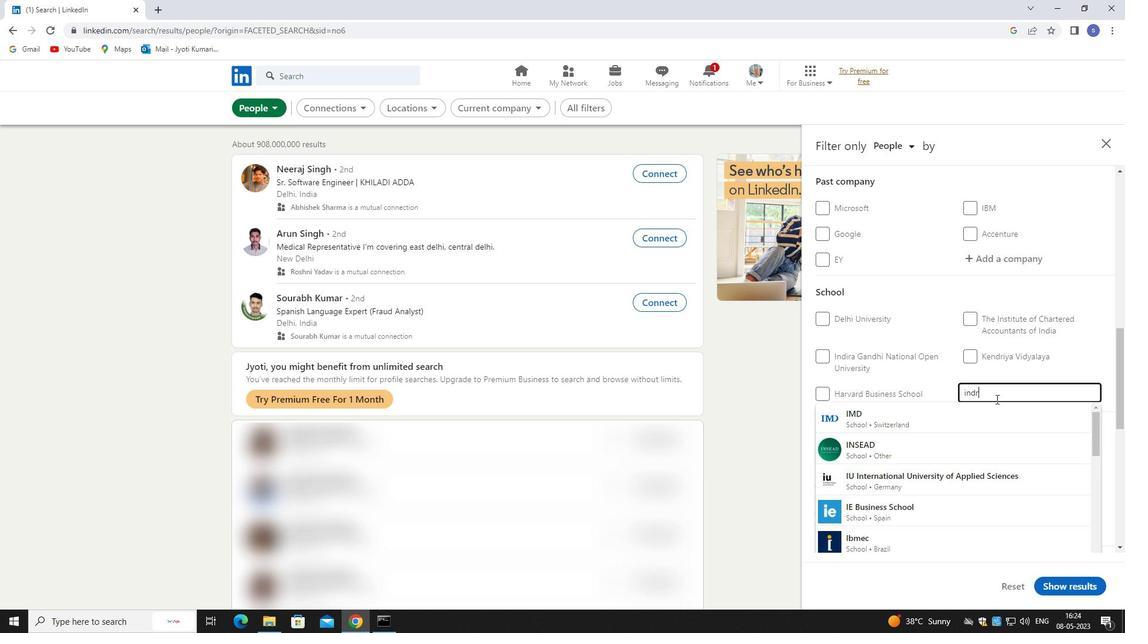 
Action: Mouse moved to (1001, 441)
Screenshot: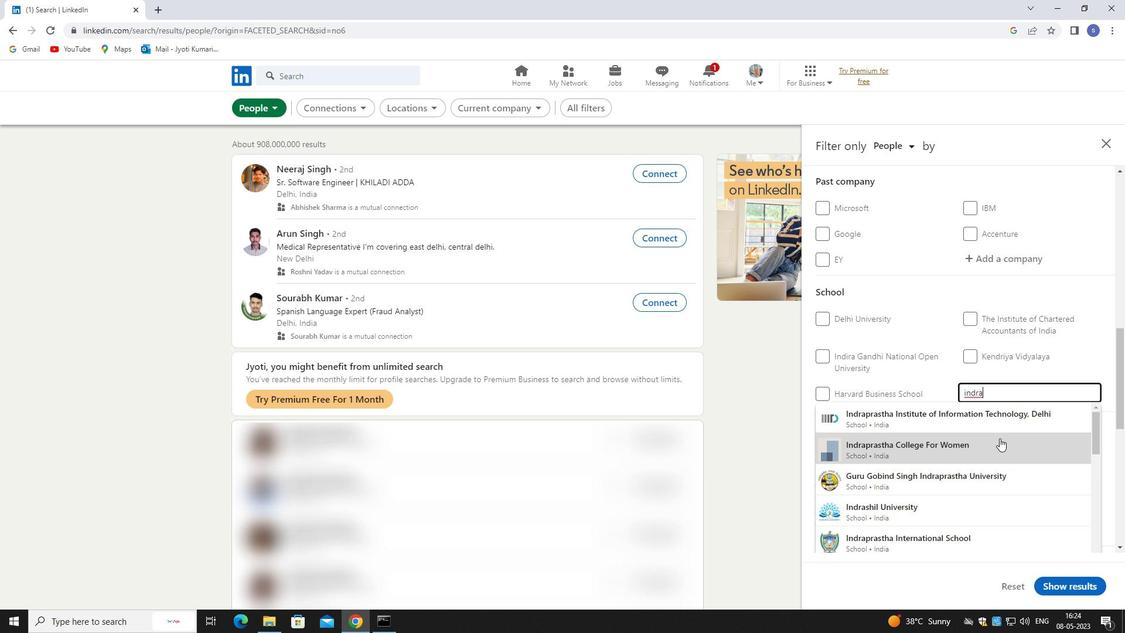 
Action: Key pressed <Key.space>ghandhi
Screenshot: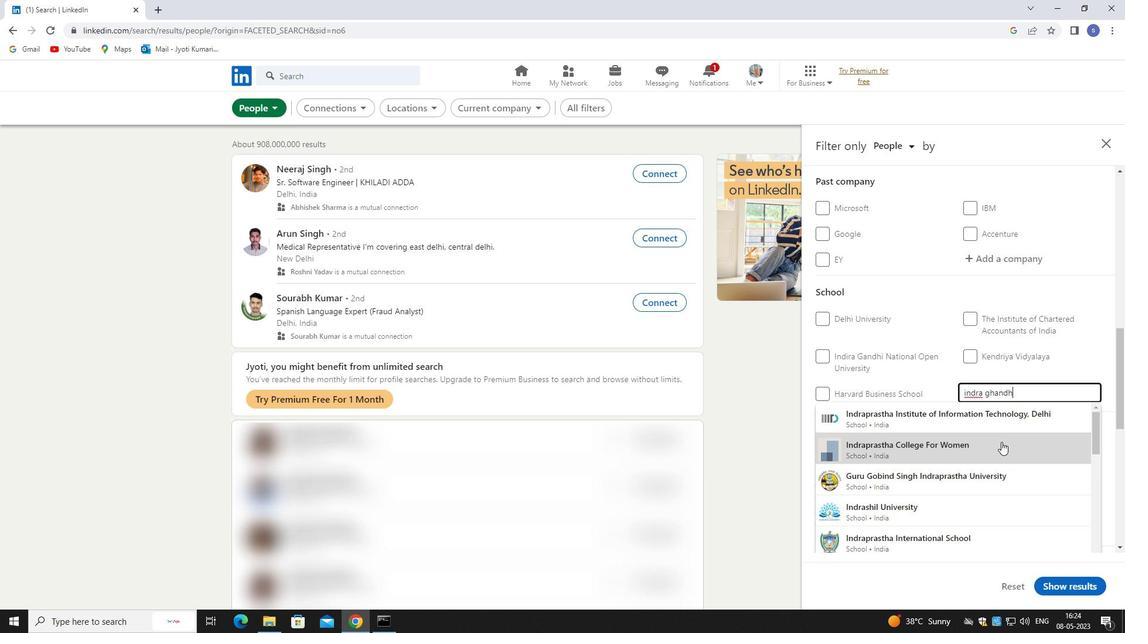 
Action: Mouse moved to (993, 391)
Screenshot: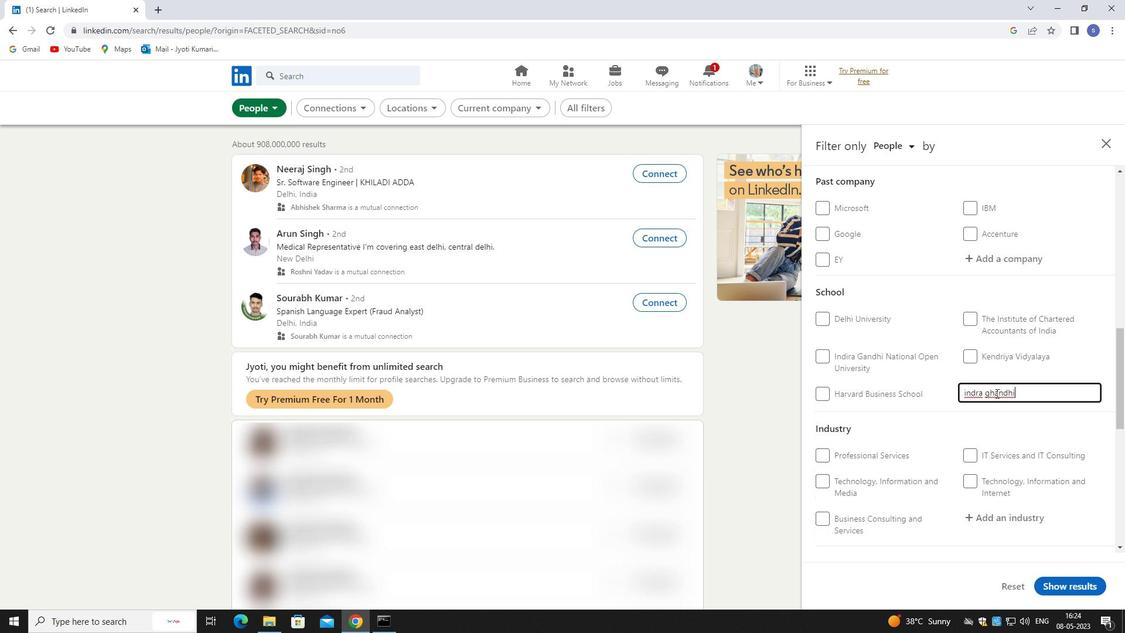 
Action: Mouse pressed left at (993, 391)
Screenshot: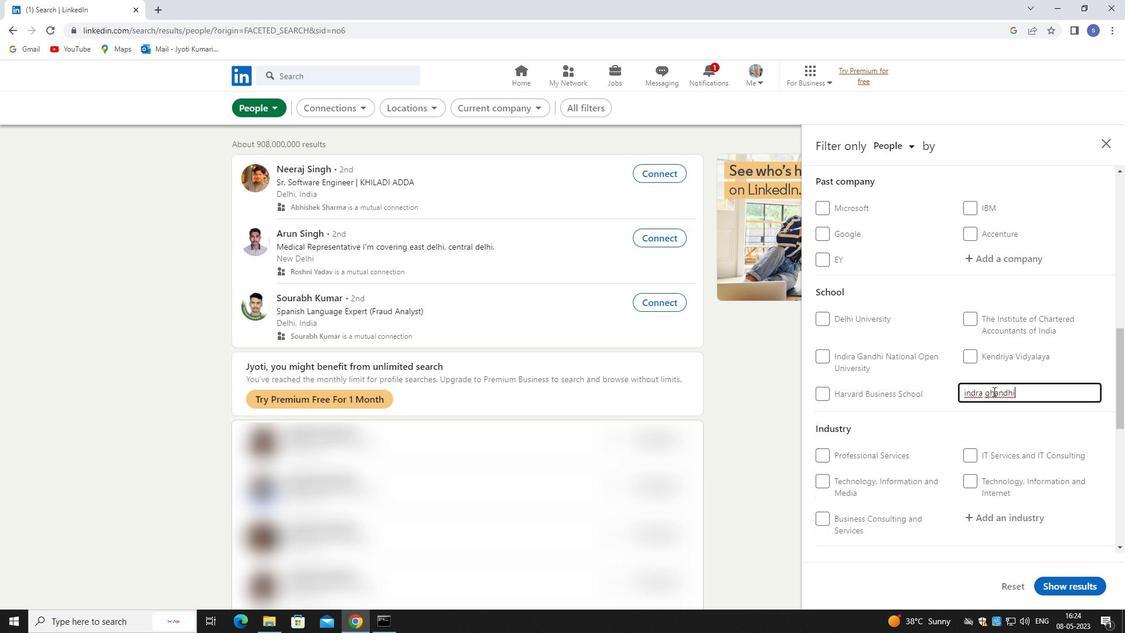 
Action: Mouse moved to (998, 393)
Screenshot: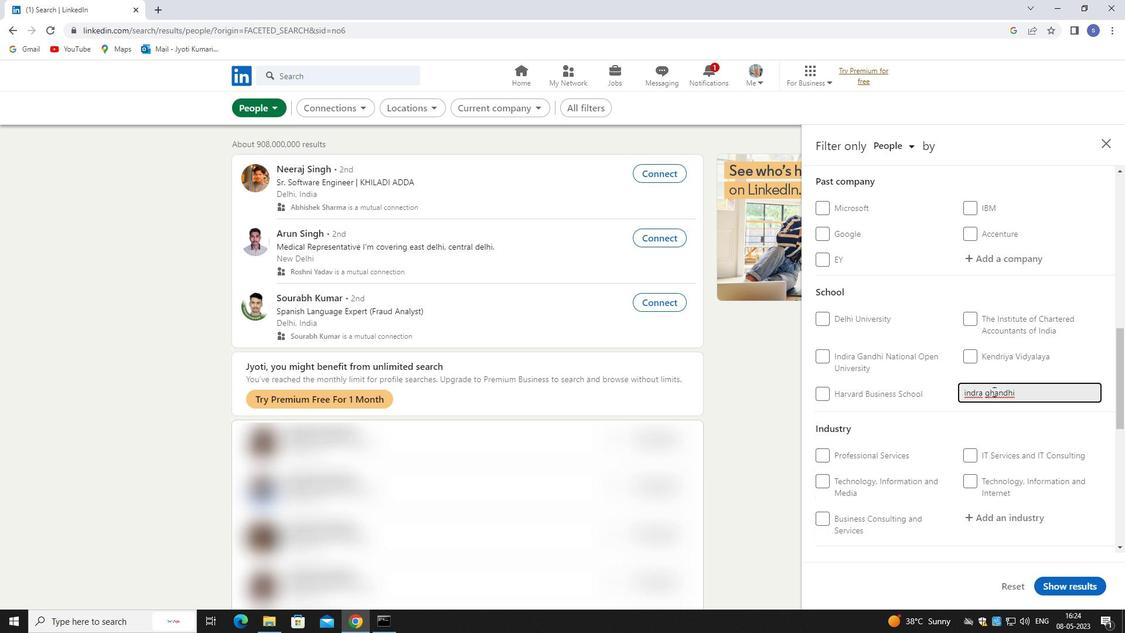 
Action: Key pressed <Key.backspace>
Screenshot: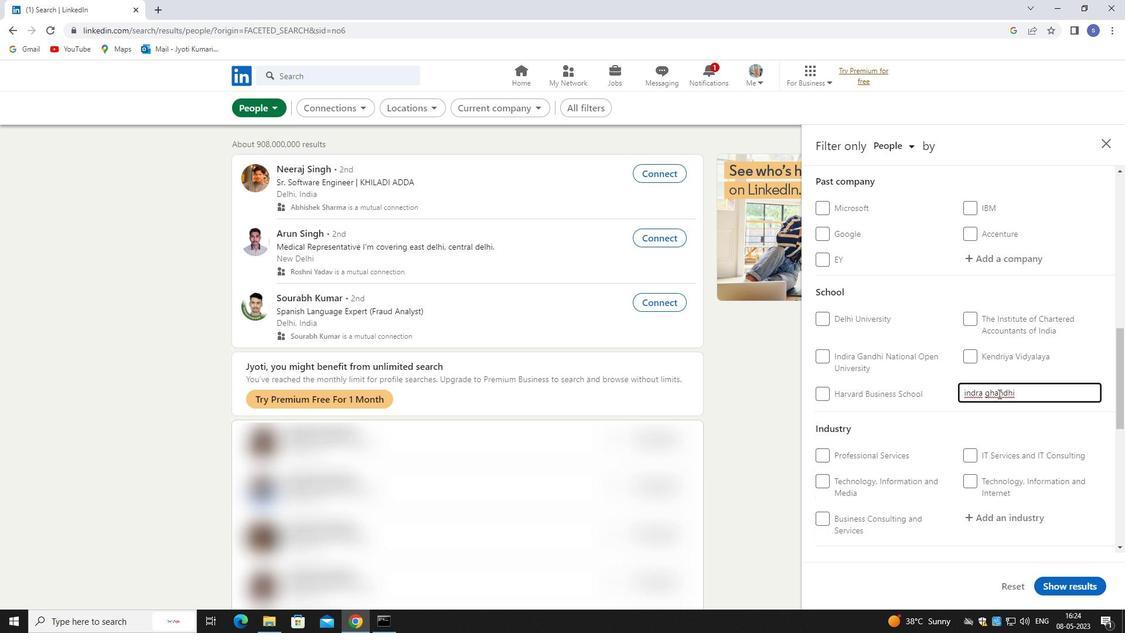 
Action: Mouse moved to (1013, 415)
Screenshot: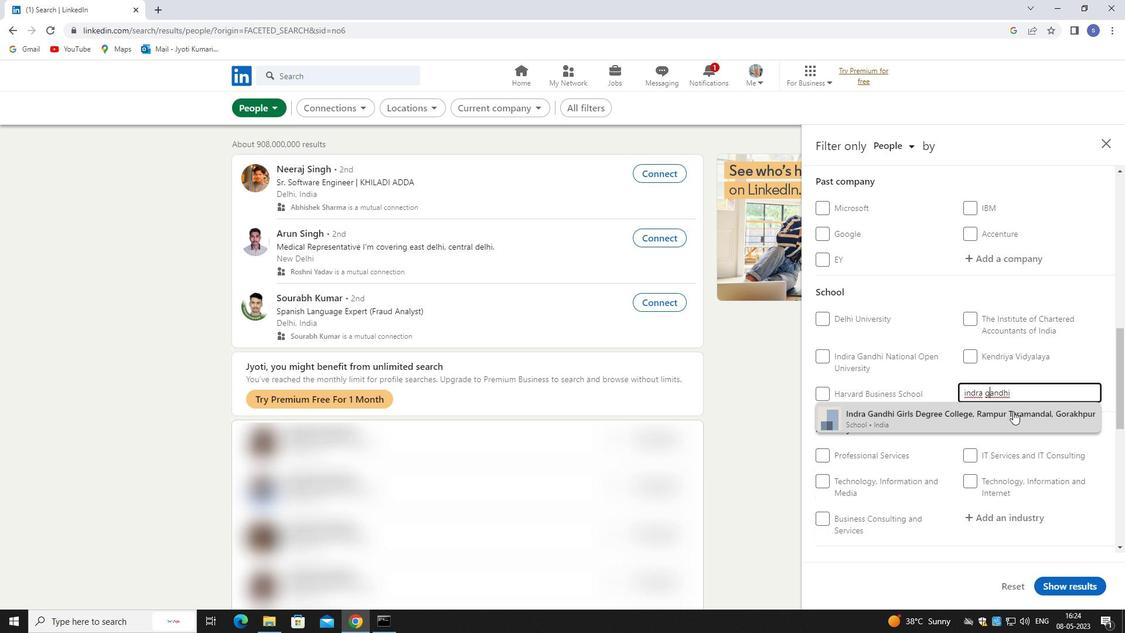 
Action: Mouse pressed left at (1013, 415)
Screenshot: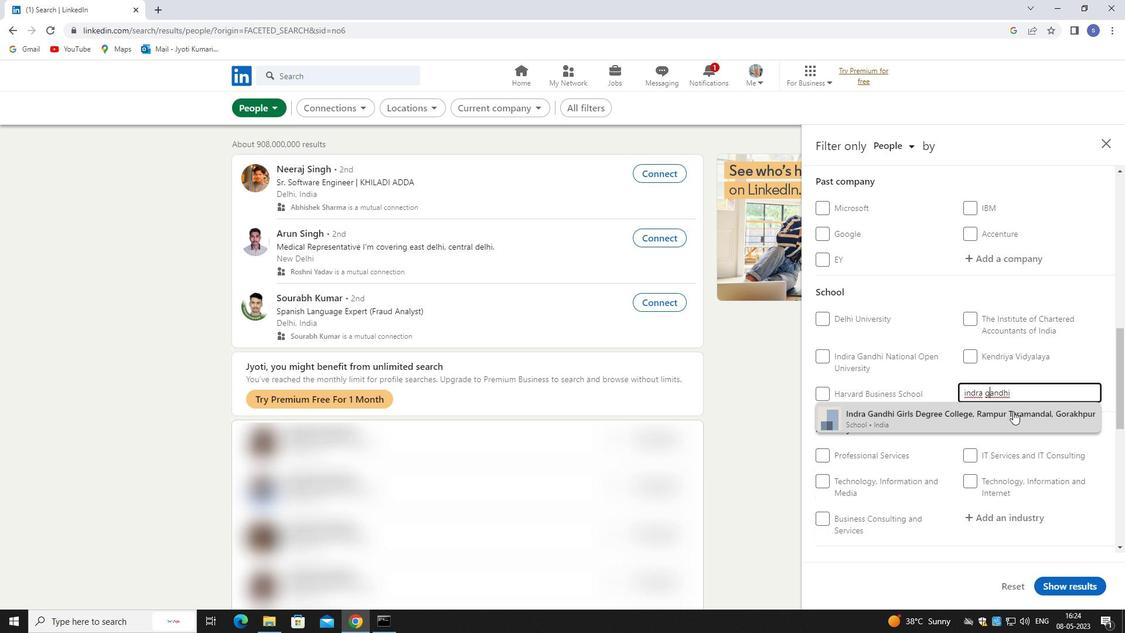 
Action: Mouse moved to (1014, 414)
Screenshot: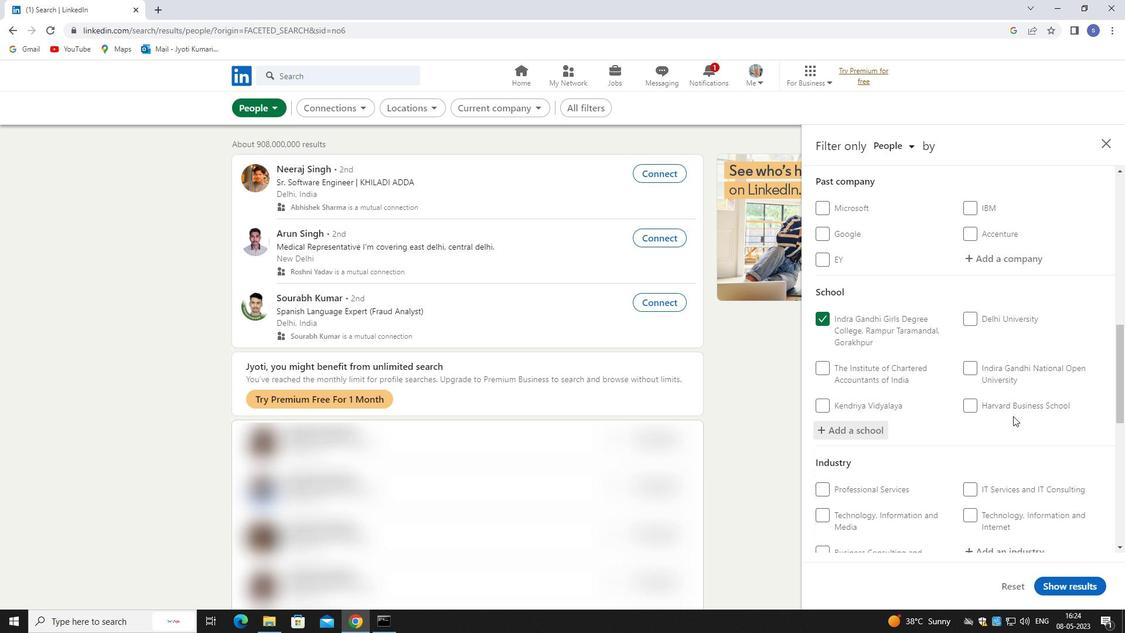 
Action: Mouse scrolled (1014, 414) with delta (0, 0)
Screenshot: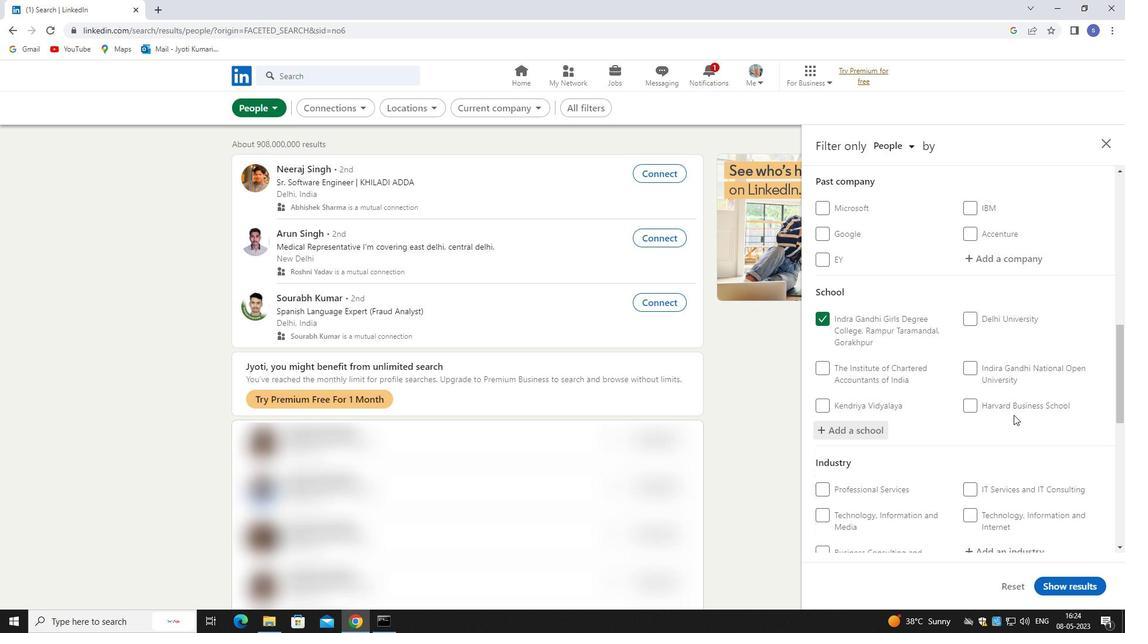 
Action: Mouse scrolled (1014, 414) with delta (0, 0)
Screenshot: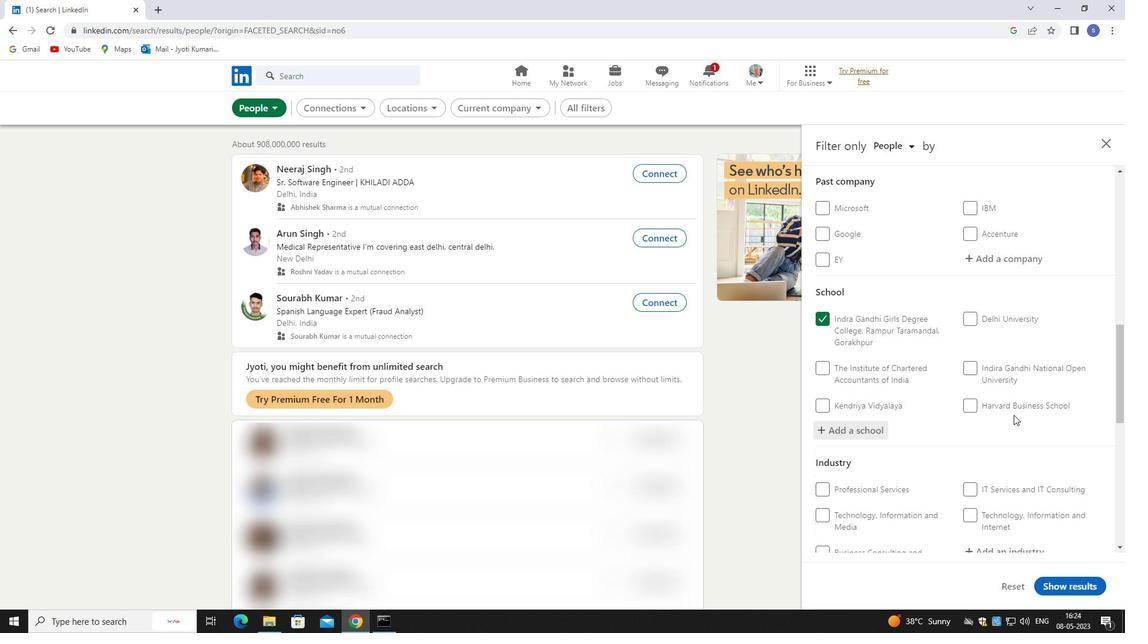 
Action: Mouse moved to (1011, 429)
Screenshot: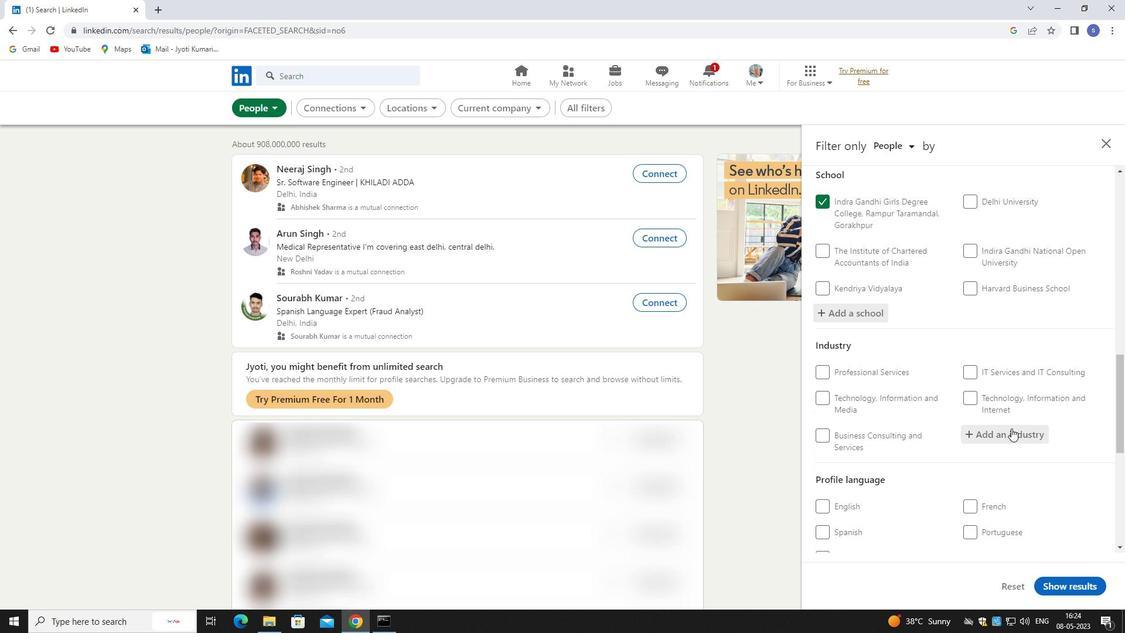 
Action: Mouse pressed left at (1011, 429)
Screenshot: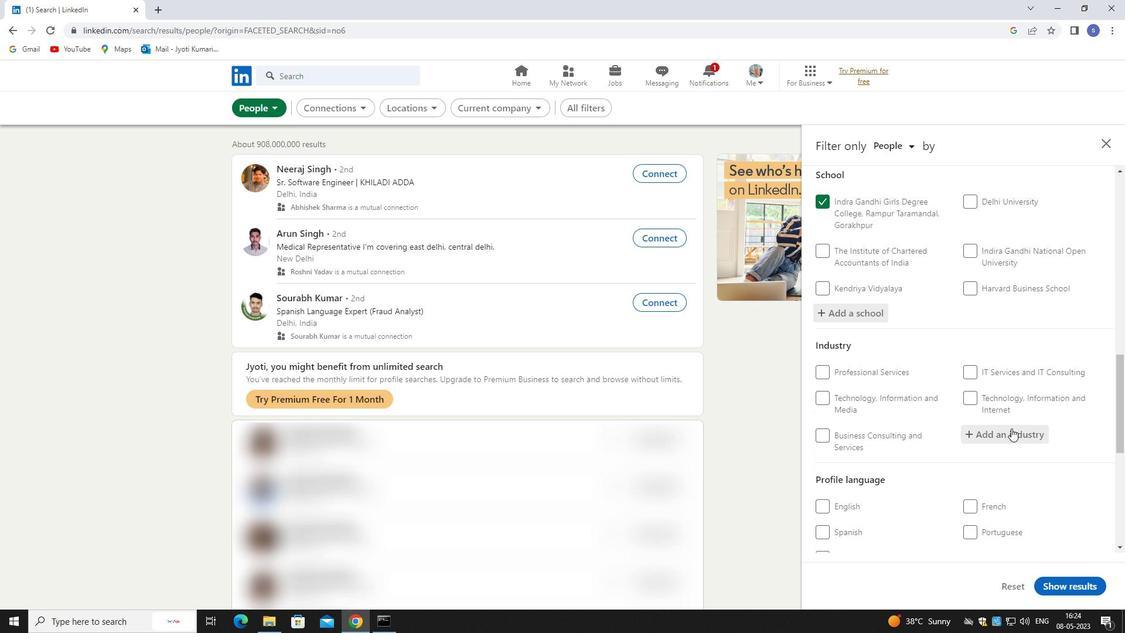 
Action: Key pressed golf<Key.space>
Screenshot: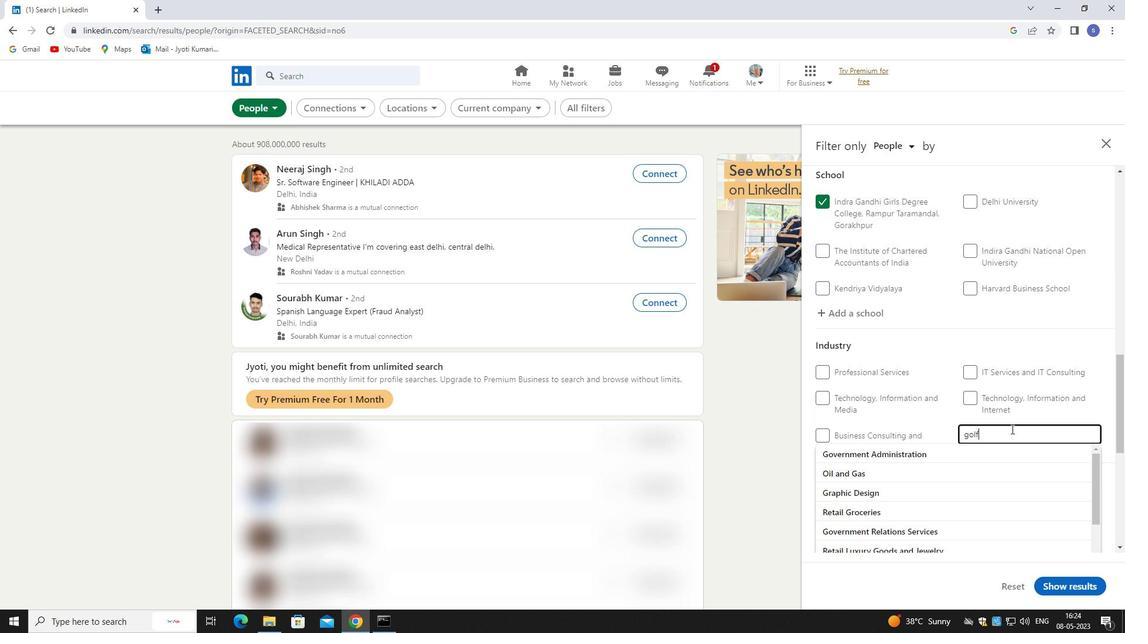 
Action: Mouse moved to (1013, 458)
Screenshot: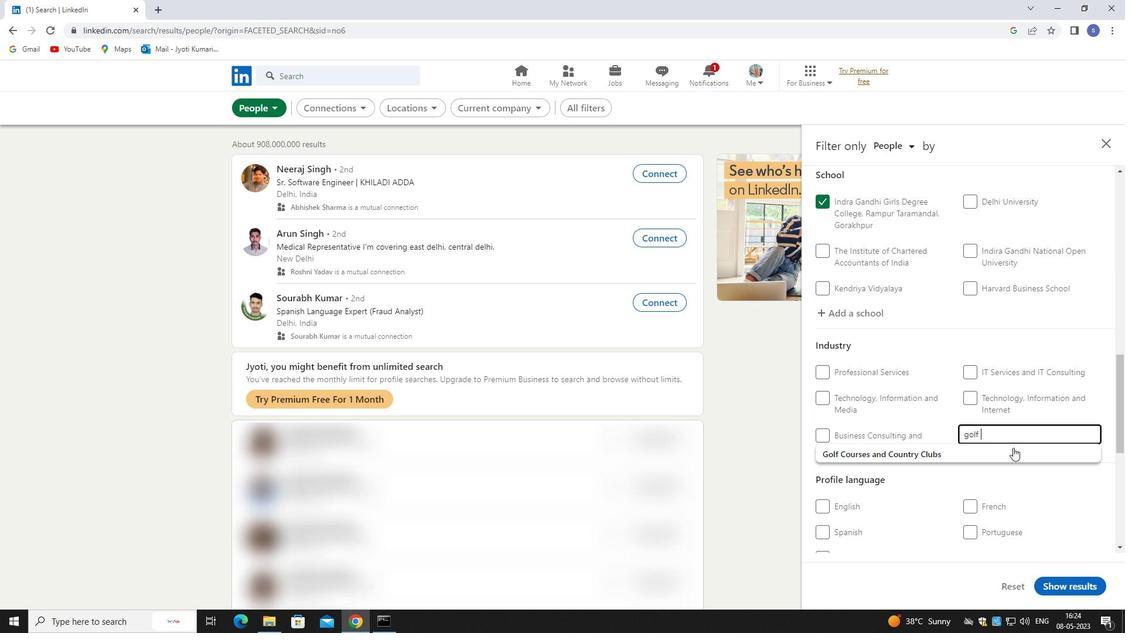 
Action: Mouse pressed left at (1013, 458)
Screenshot: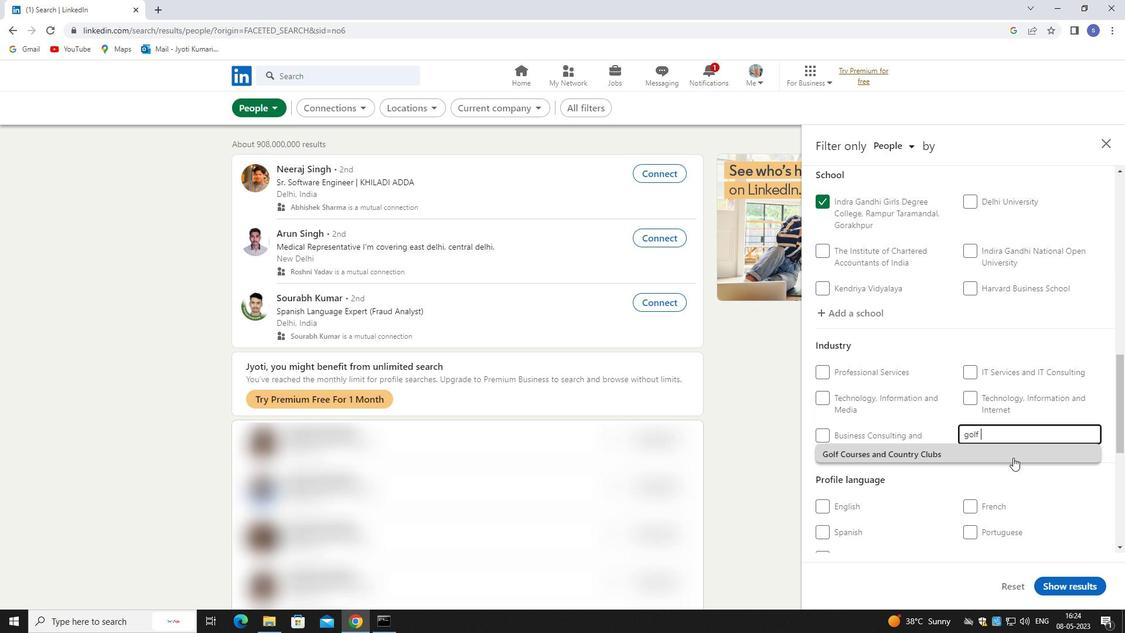 
Action: Mouse scrolled (1013, 457) with delta (0, 0)
Screenshot: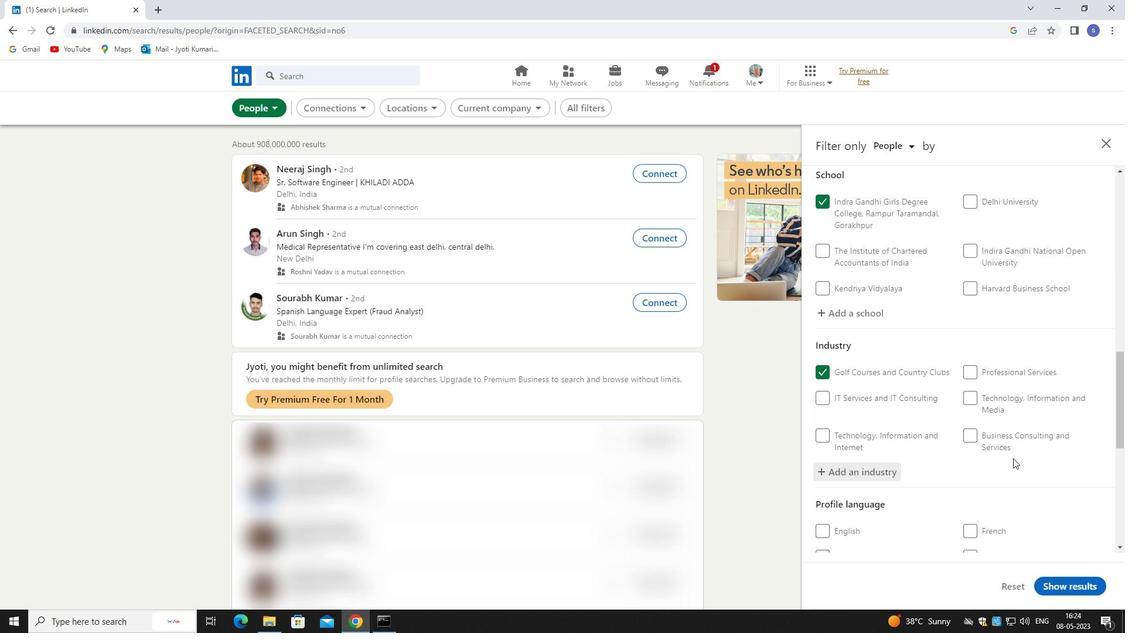 
Action: Mouse scrolled (1013, 457) with delta (0, 0)
Screenshot: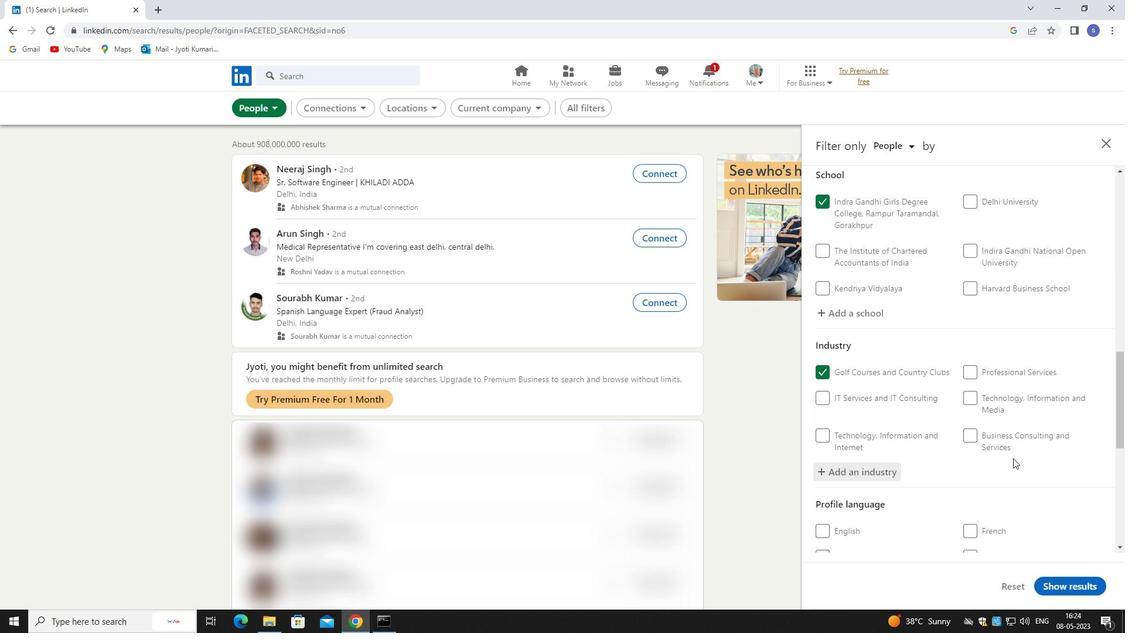 
Action: Mouse moved to (995, 437)
Screenshot: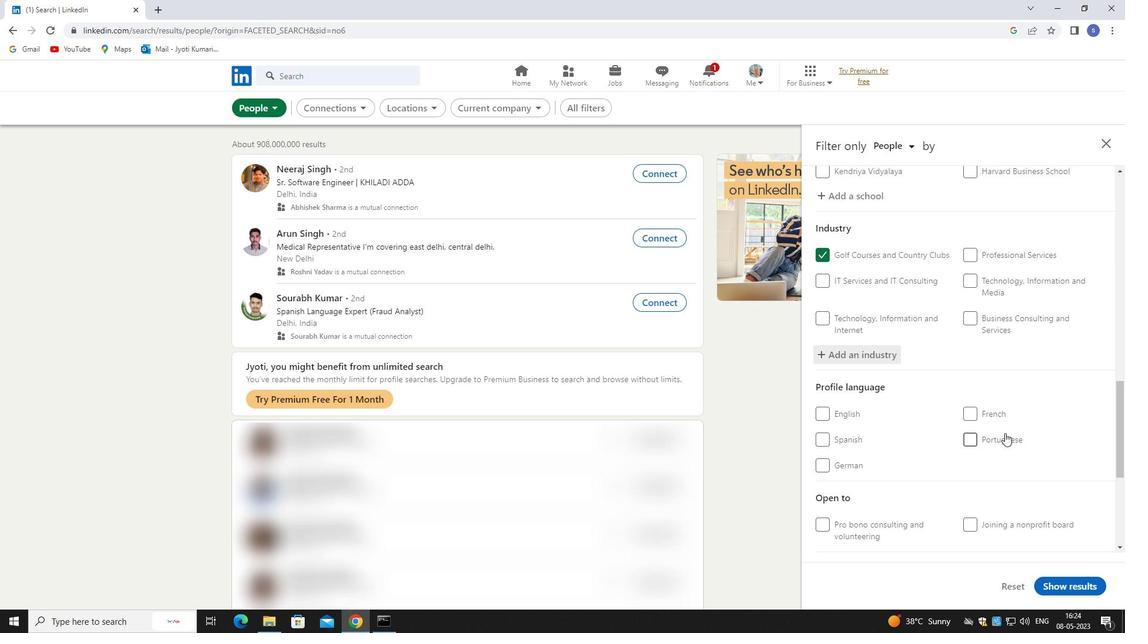 
Action: Mouse pressed left at (995, 437)
Screenshot: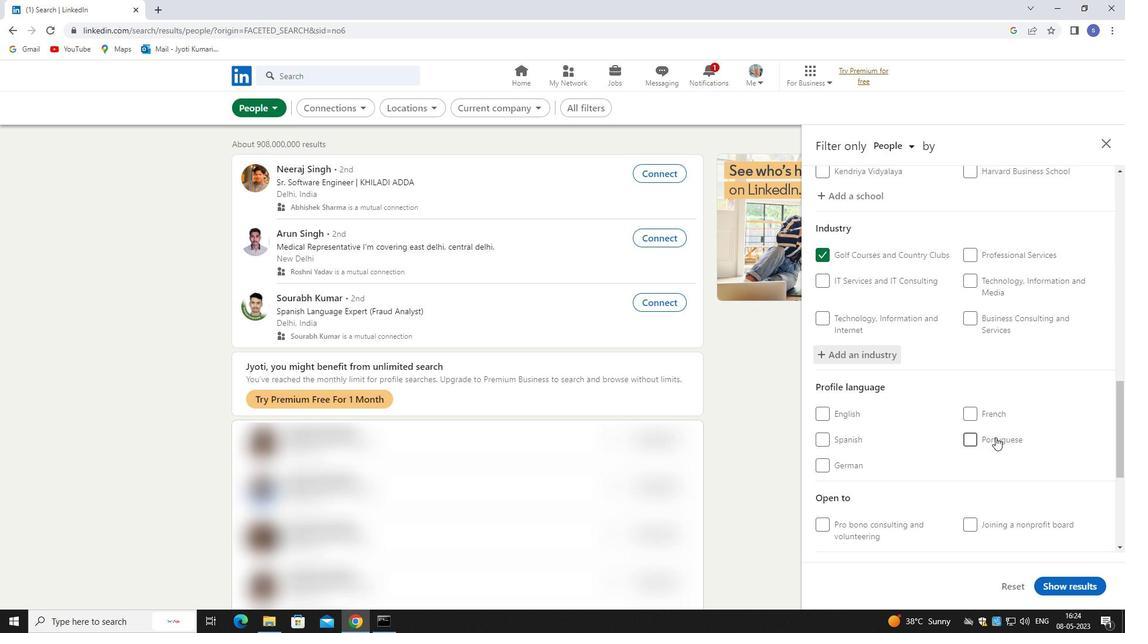 
Action: Mouse scrolled (995, 436) with delta (0, 0)
Screenshot: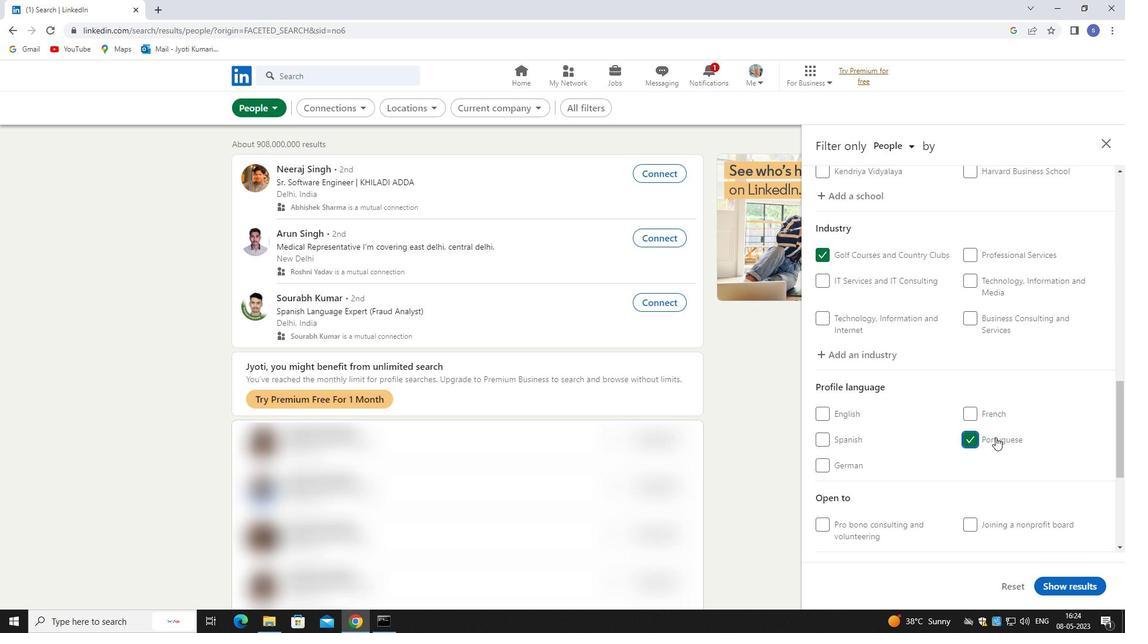 
Action: Mouse moved to (995, 438)
Screenshot: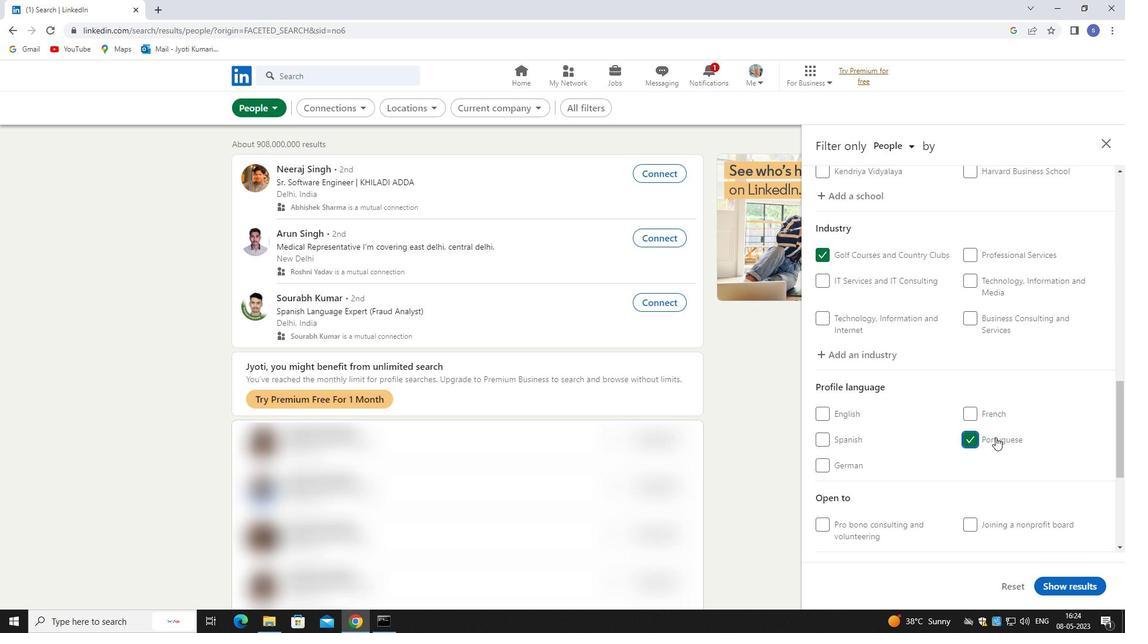 
Action: Mouse scrolled (995, 437) with delta (0, 0)
Screenshot: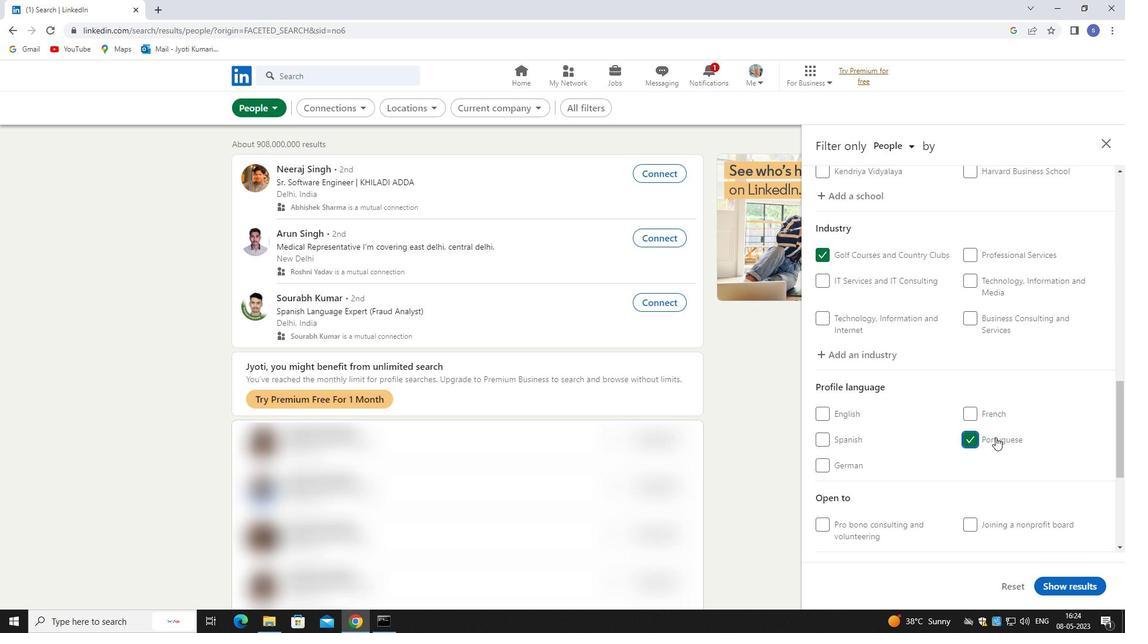 
Action: Mouse scrolled (995, 437) with delta (0, 0)
Screenshot: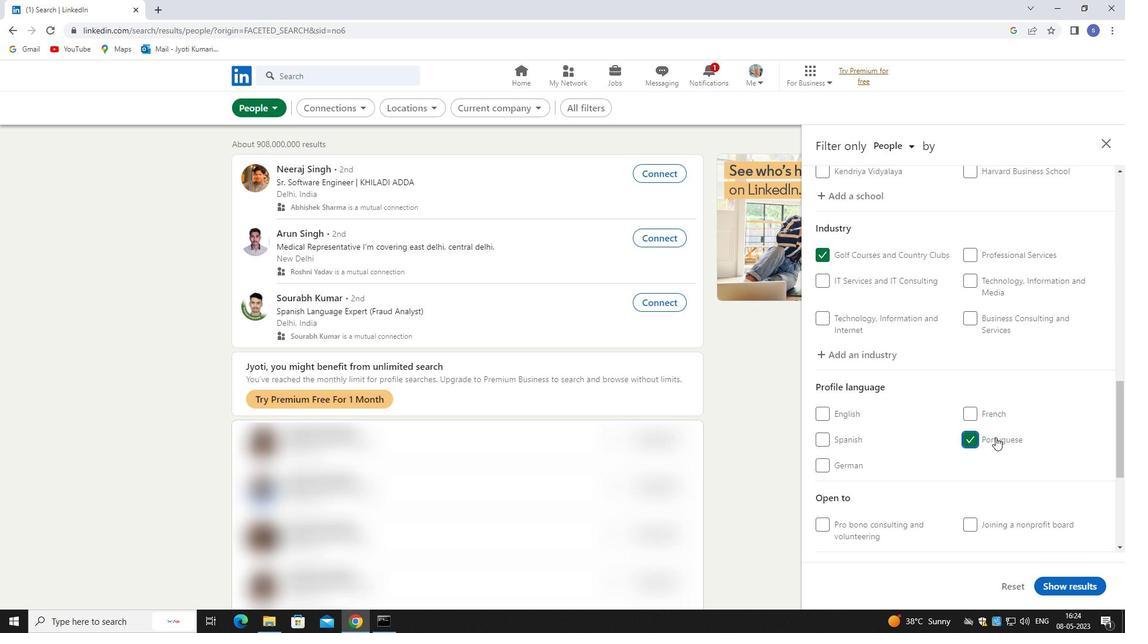 
Action: Mouse moved to (995, 439)
Screenshot: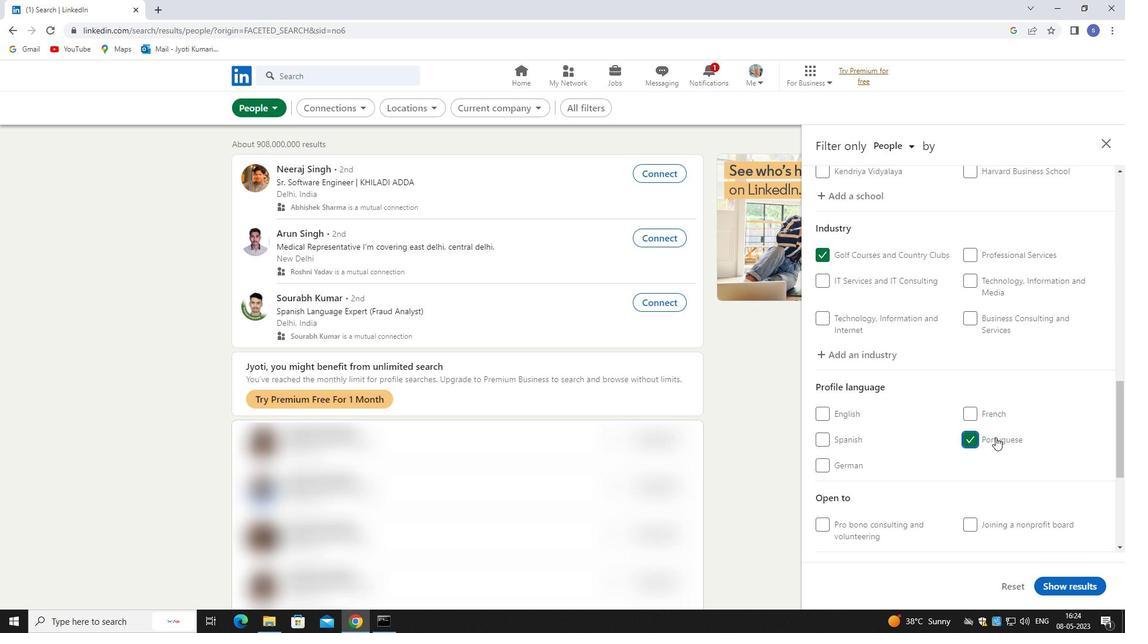 
Action: Mouse scrolled (995, 438) with delta (0, 0)
Screenshot: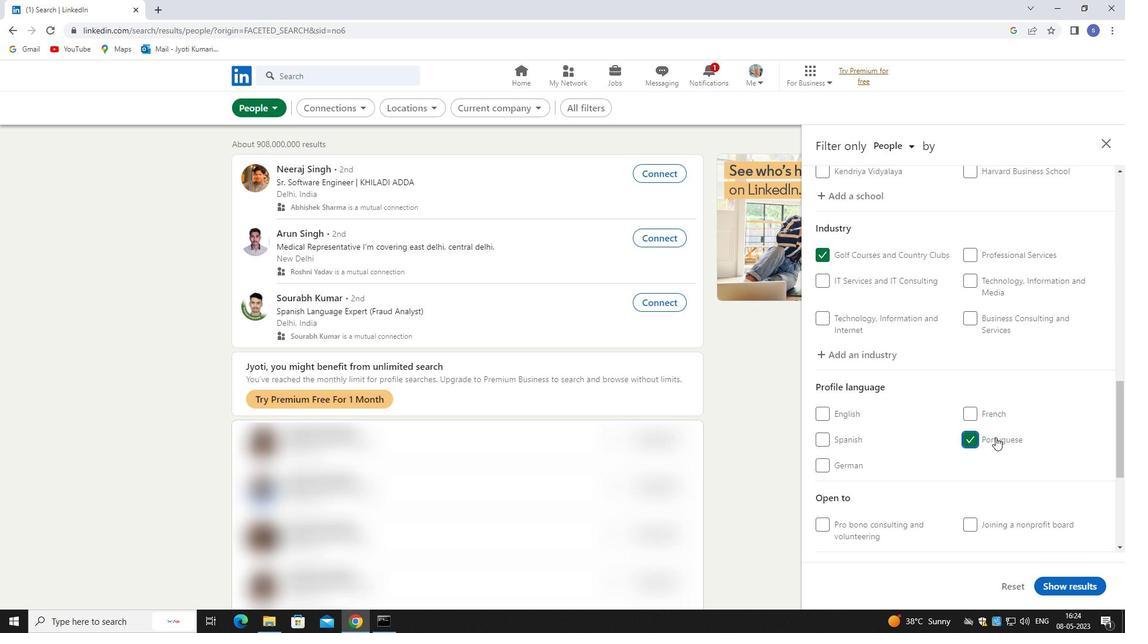 
Action: Mouse moved to (994, 412)
Screenshot: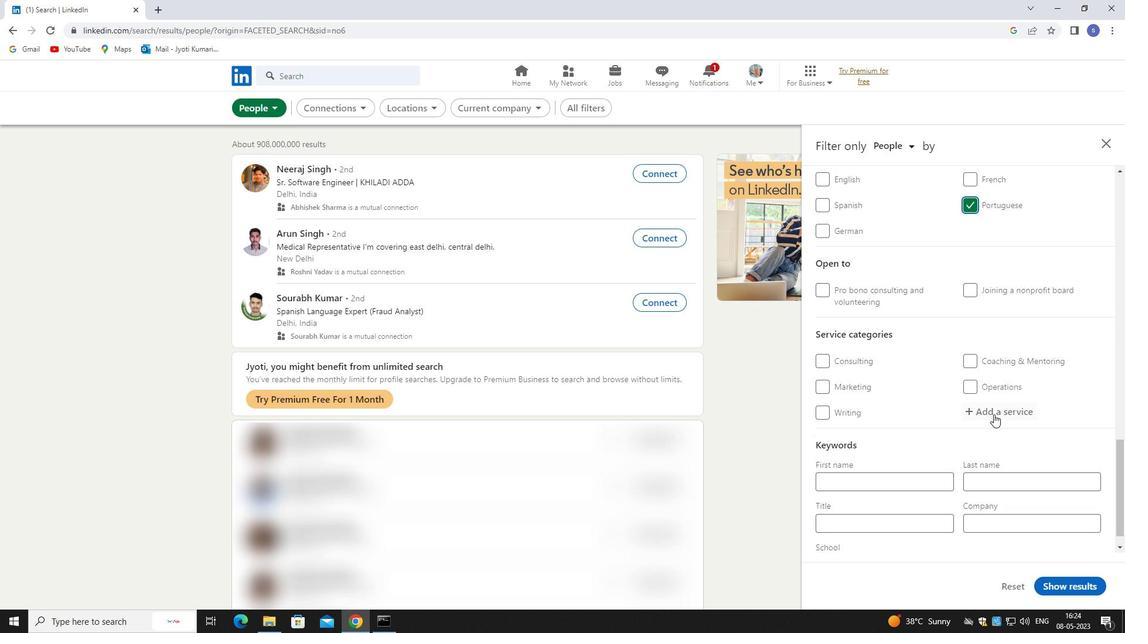 
Action: Mouse pressed left at (994, 412)
Screenshot: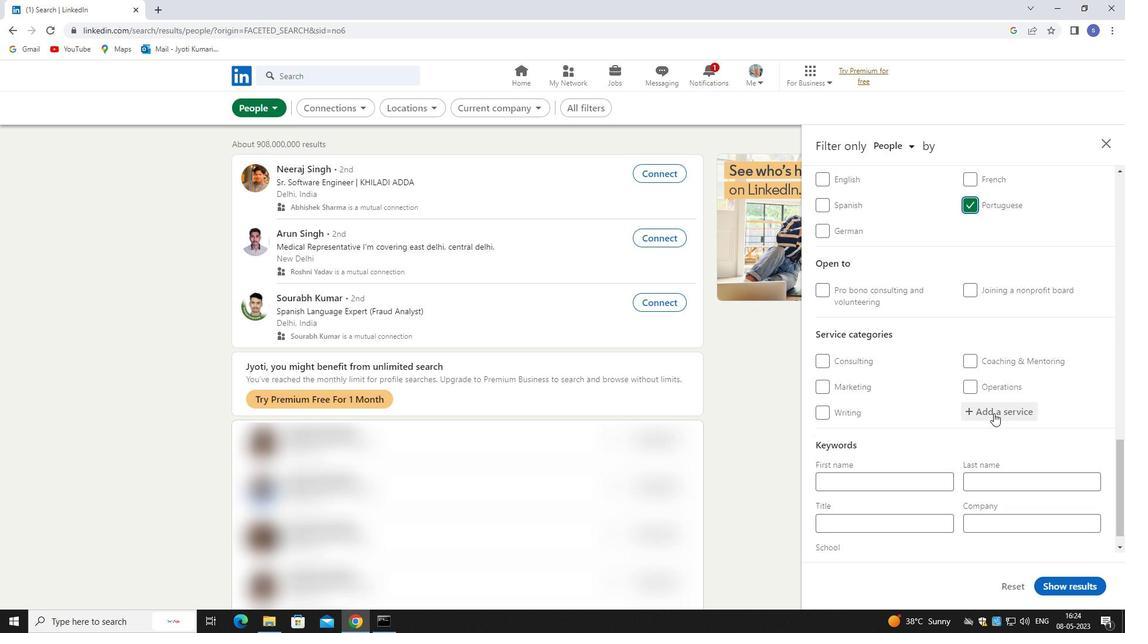 
Action: Key pressed market
Screenshot: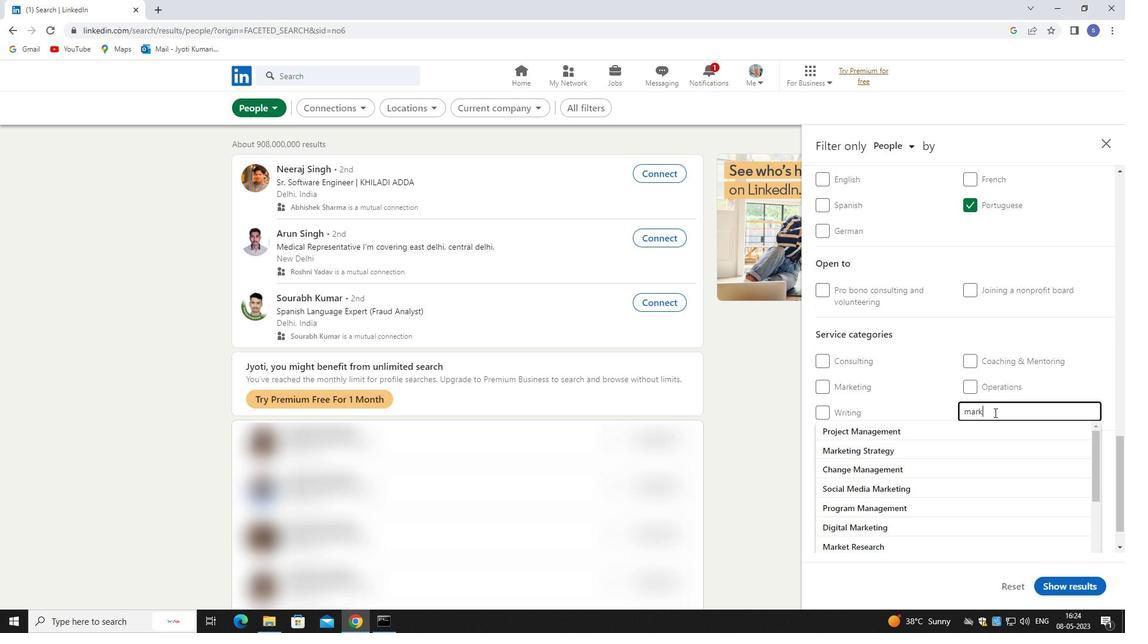
Action: Mouse moved to (998, 444)
Screenshot: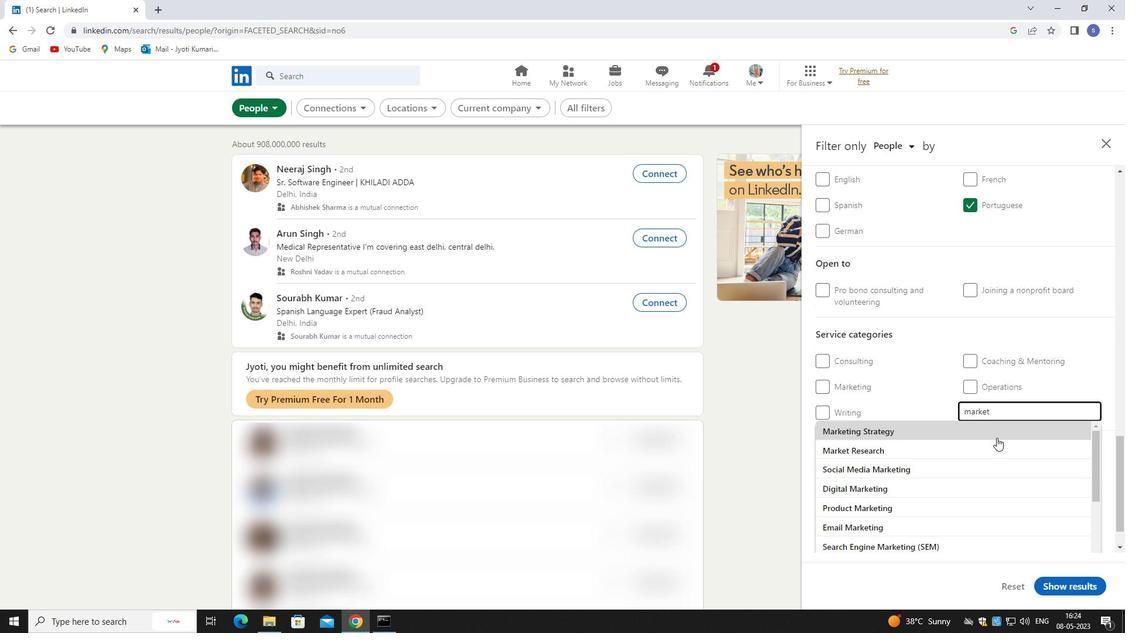 
Action: Mouse pressed left at (998, 444)
Screenshot: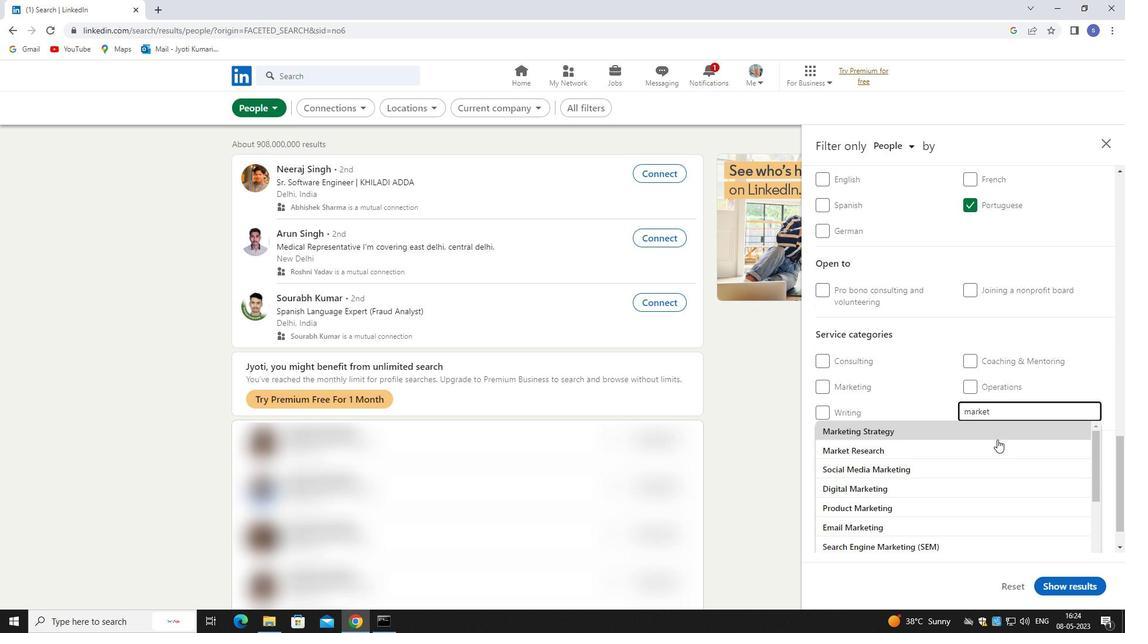 
Action: Mouse moved to (998, 444)
Screenshot: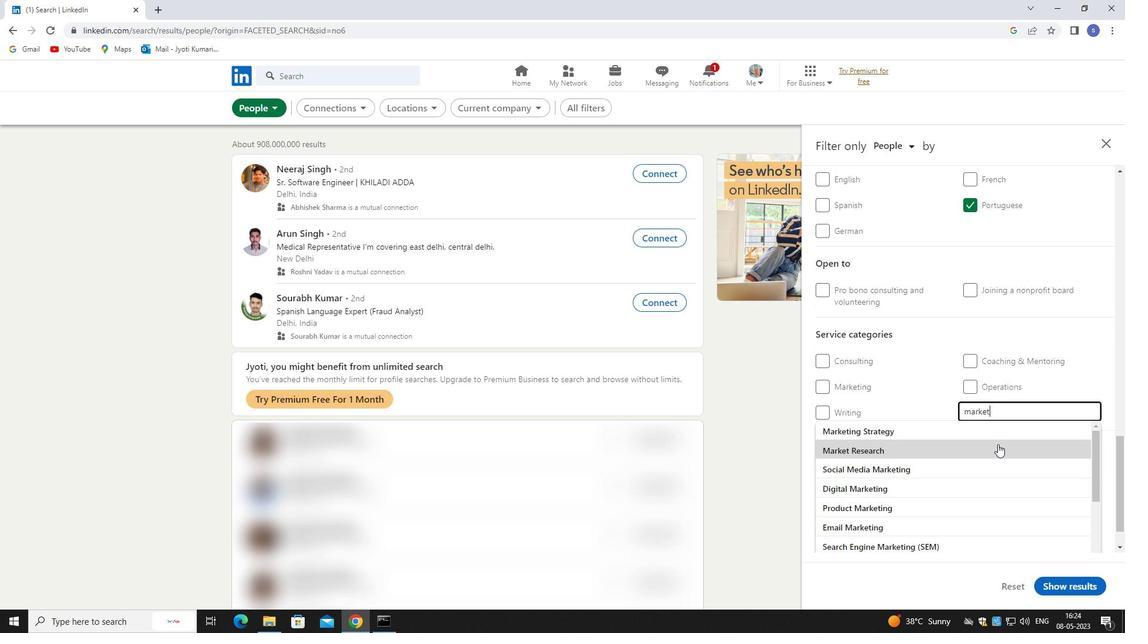 
Action: Mouse scrolled (998, 443) with delta (0, 0)
Screenshot: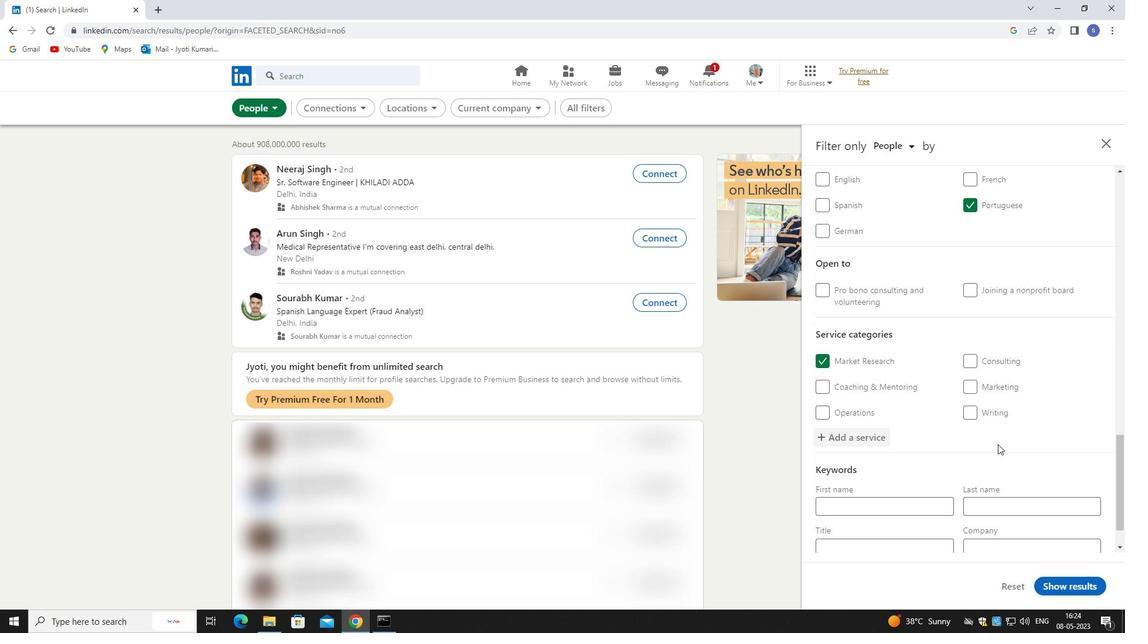 
Action: Mouse scrolled (998, 443) with delta (0, 0)
Screenshot: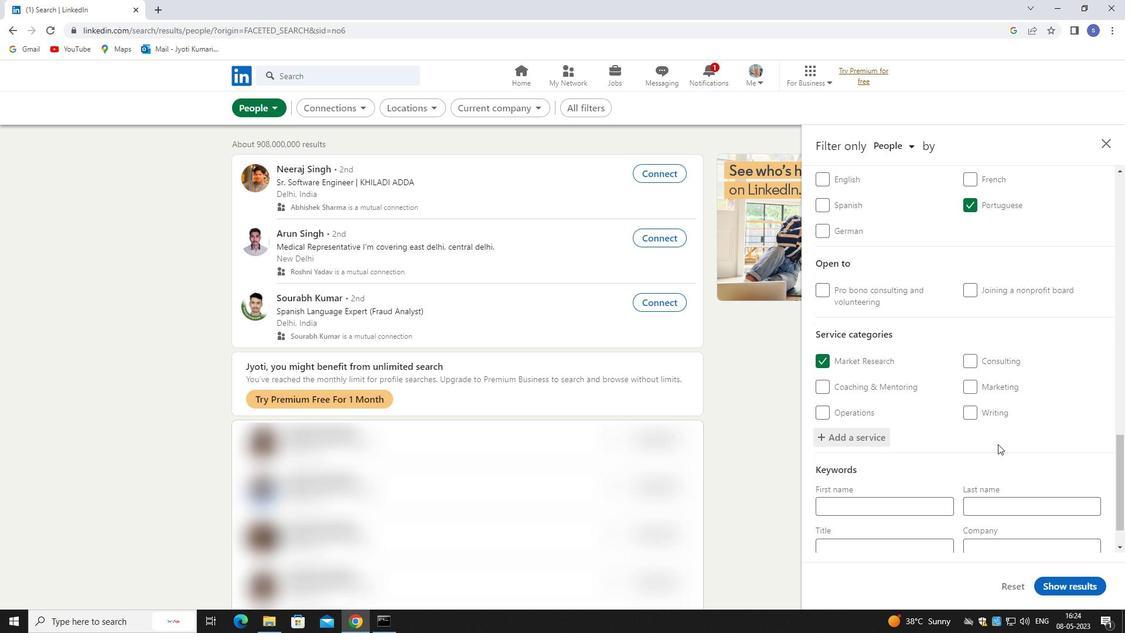 
Action: Mouse scrolled (998, 443) with delta (0, 0)
Screenshot: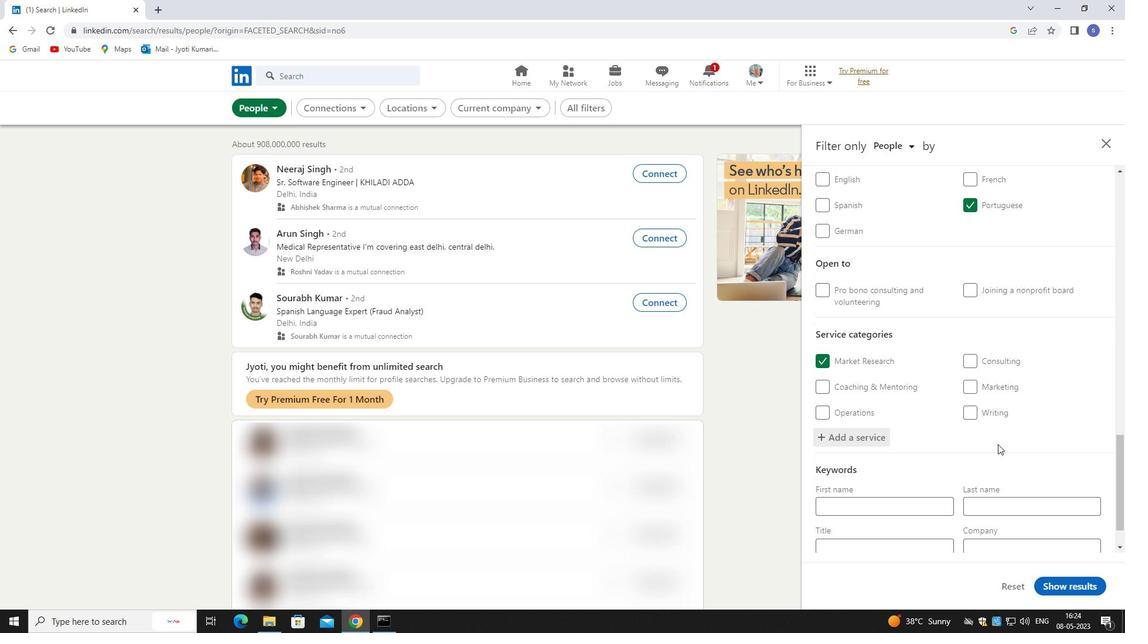 
Action: Mouse scrolled (998, 443) with delta (0, 0)
Screenshot: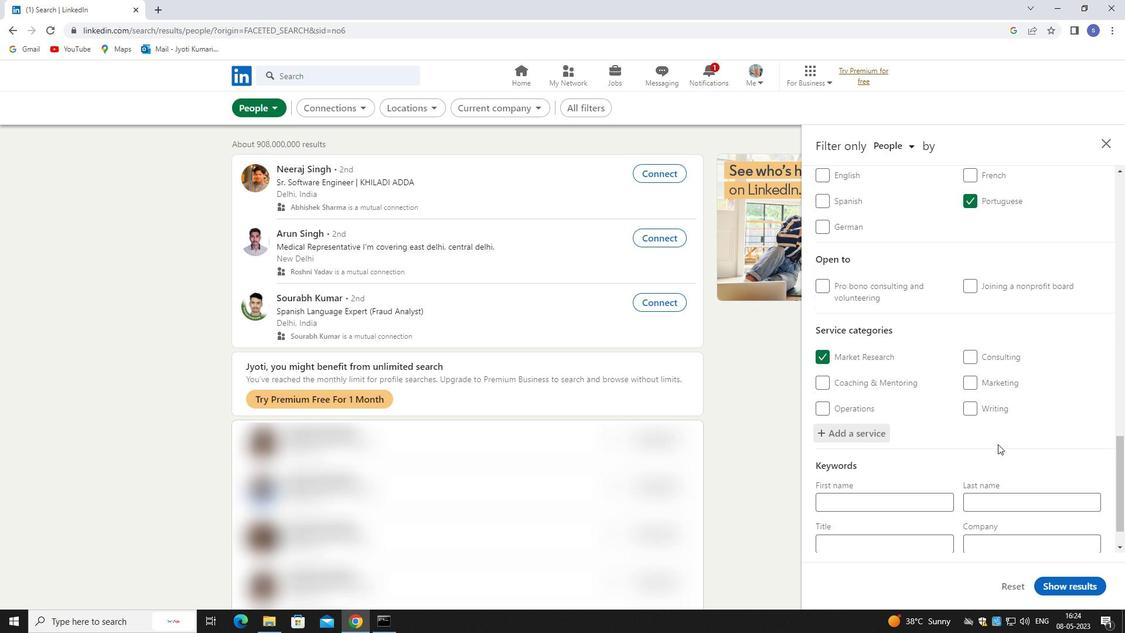 
Action: Mouse moved to (912, 501)
Screenshot: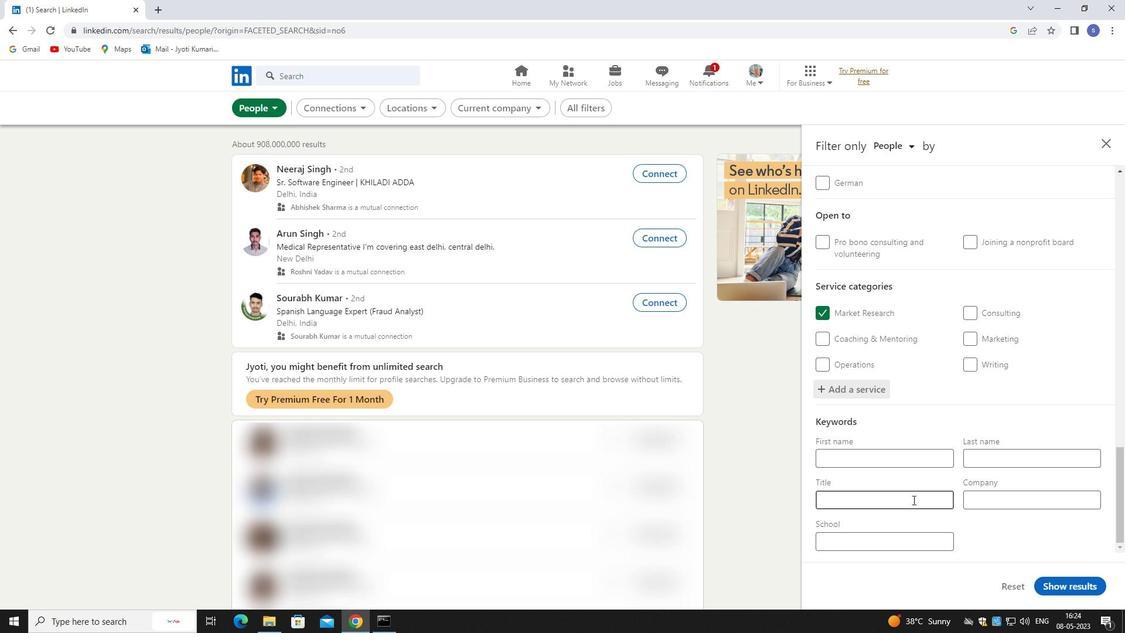 
Action: Mouse pressed left at (912, 501)
Screenshot: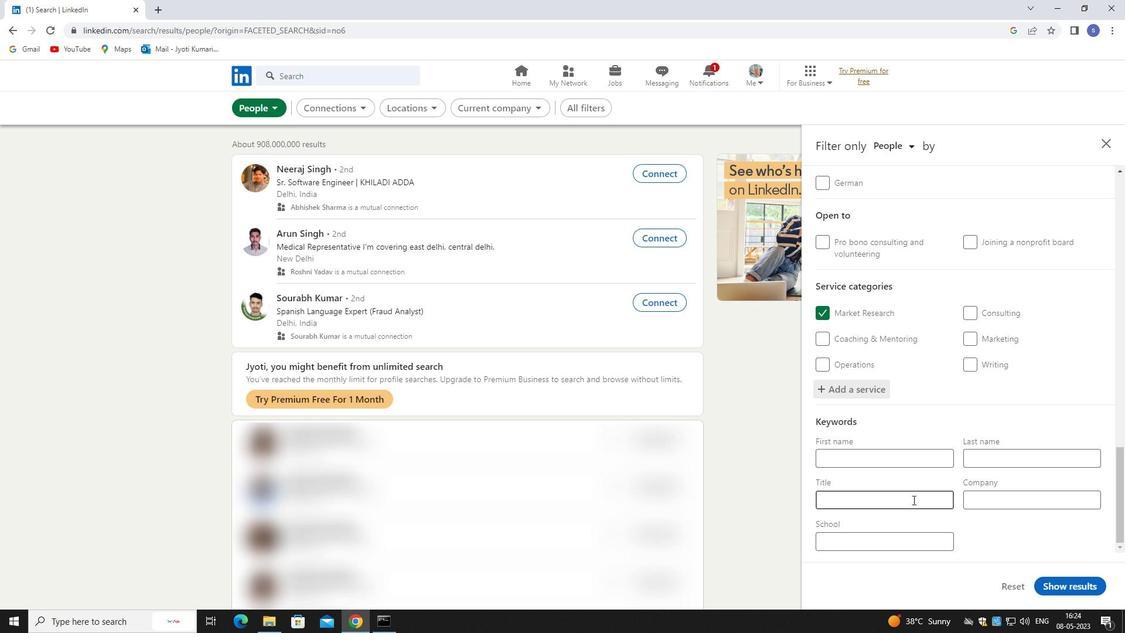 
Action: Key pressed <Key.shift>AREA<Key.space><Key.shift>SALES<Key.space><Key.shift><Key.shift><Key.shift><Key.shift><Key.shift><Key.shift><Key.shift><Key.shift><Key.shift>MANAGER
Screenshot: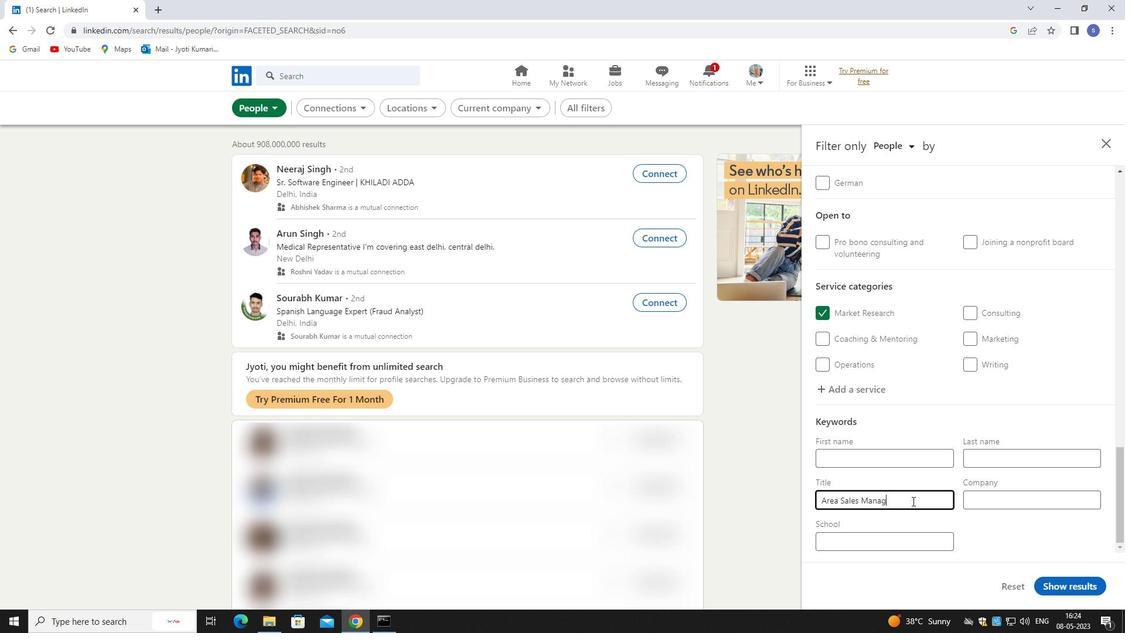 
Action: Mouse moved to (1055, 585)
Screenshot: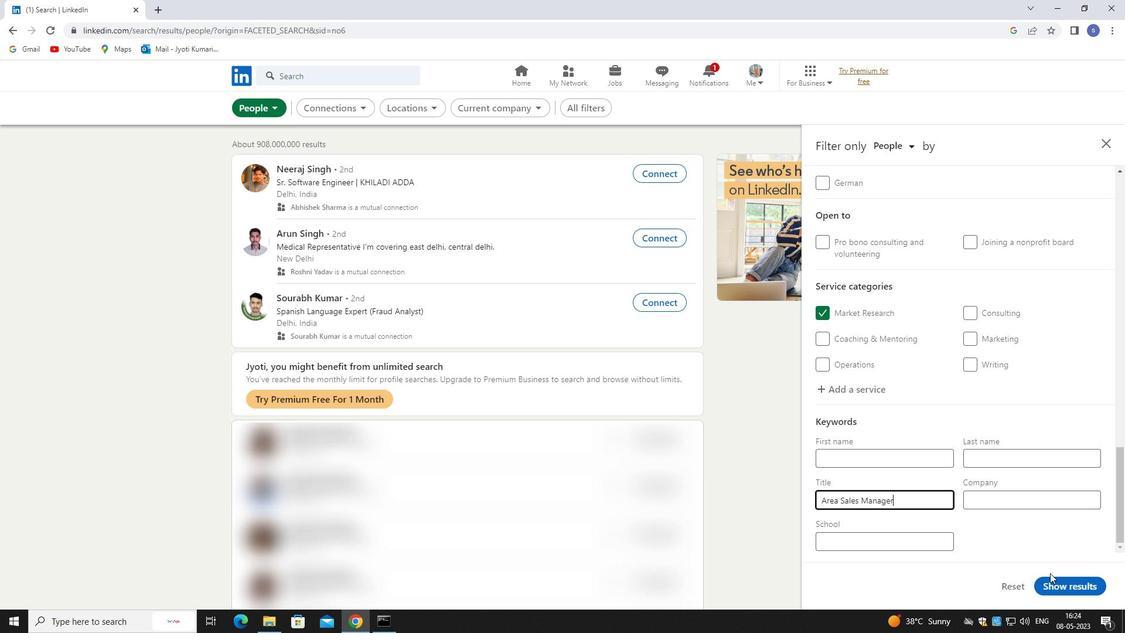 
Action: Mouse pressed left at (1055, 585)
Screenshot: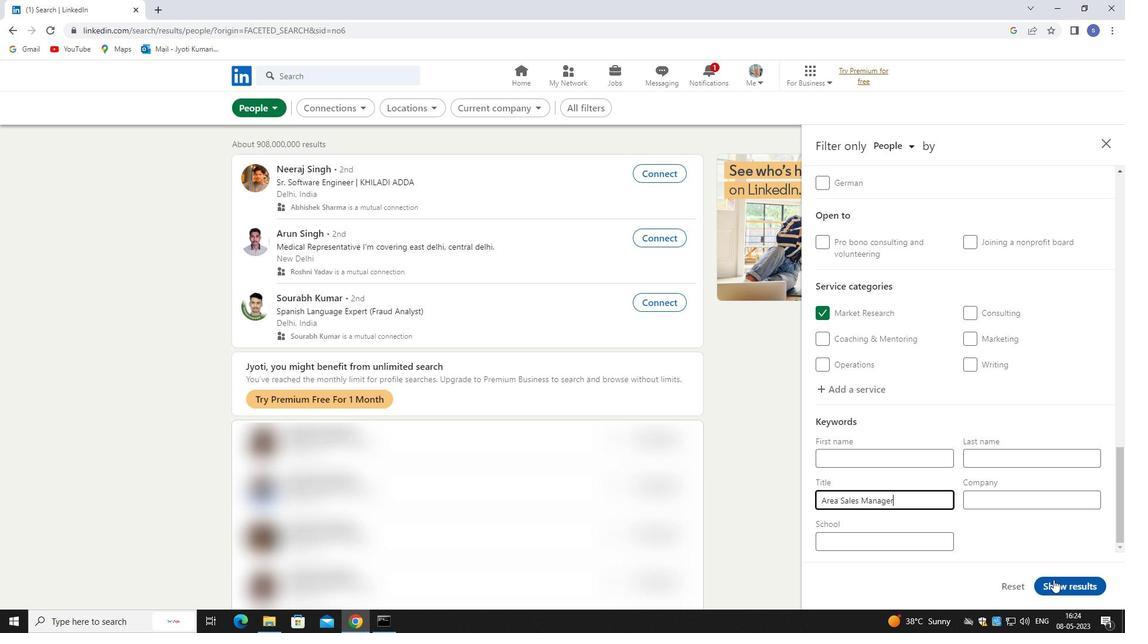 
Action: Mouse moved to (1050, 578)
Screenshot: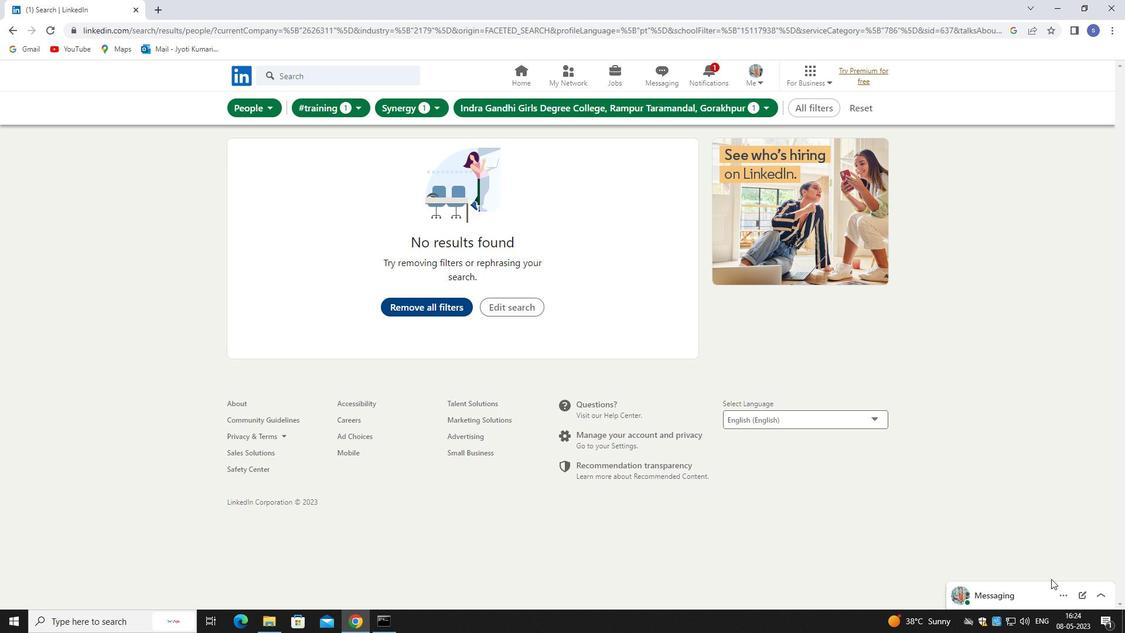 
